 Task: Look for space in Vinukonda, India from 3rd June, 2023 to 9th June, 2023 for 2 adults in price range Rs.6000 to Rs.12000. Place can be entire place with 1  bedroom having 1 bed and 1 bathroom. Property type can be house, flat, guest house, hotel. Amenities needed are: washing machine. Booking option can be shelf check-in. Required host language is English.
Action: Mouse moved to (414, 59)
Screenshot: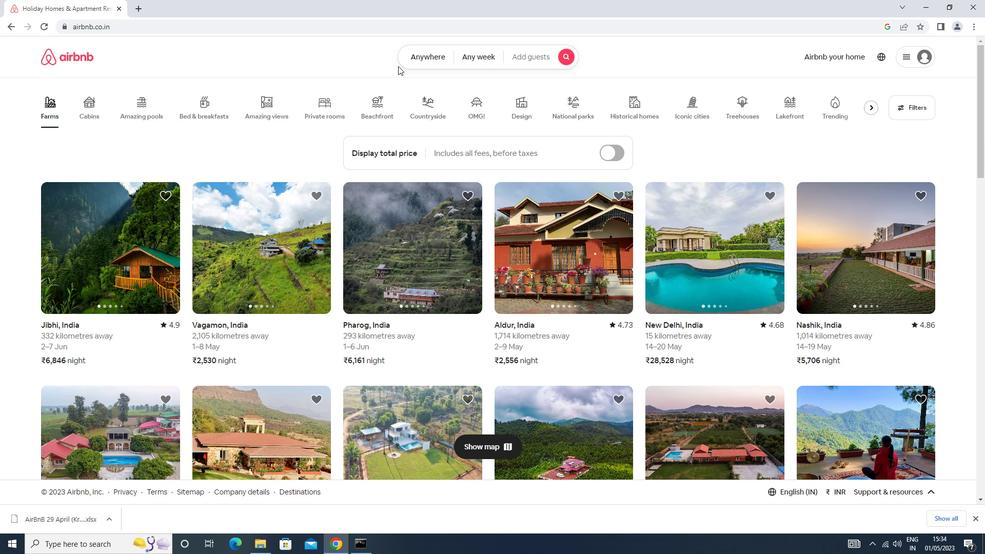 
Action: Mouse pressed left at (414, 59)
Screenshot: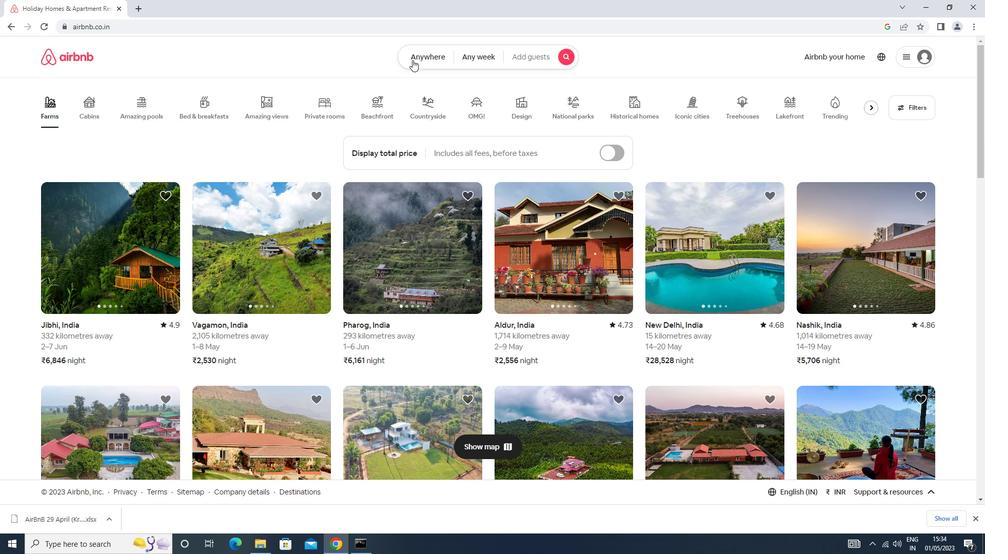 
Action: Mouse moved to (377, 95)
Screenshot: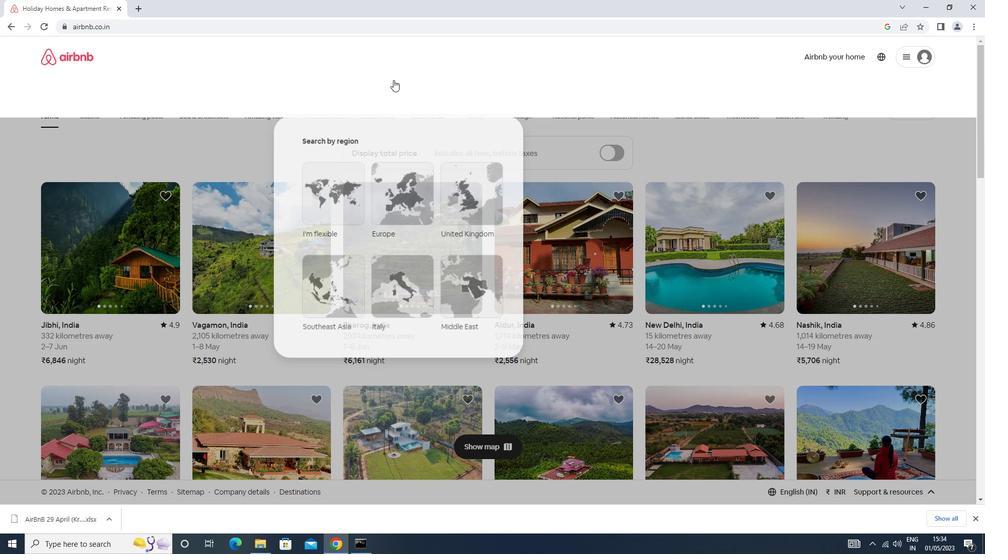 
Action: Mouse pressed left at (377, 95)
Screenshot: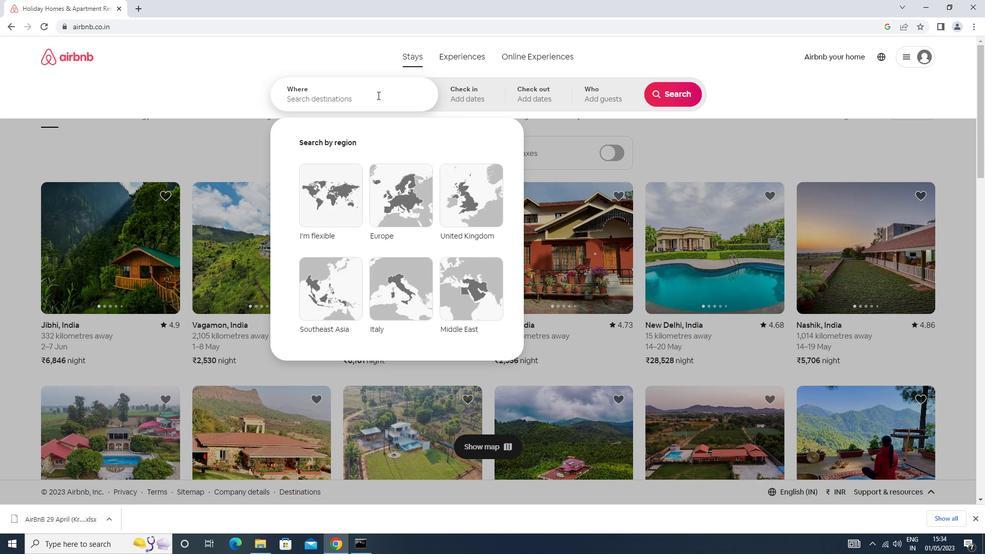 
Action: Mouse moved to (371, 99)
Screenshot: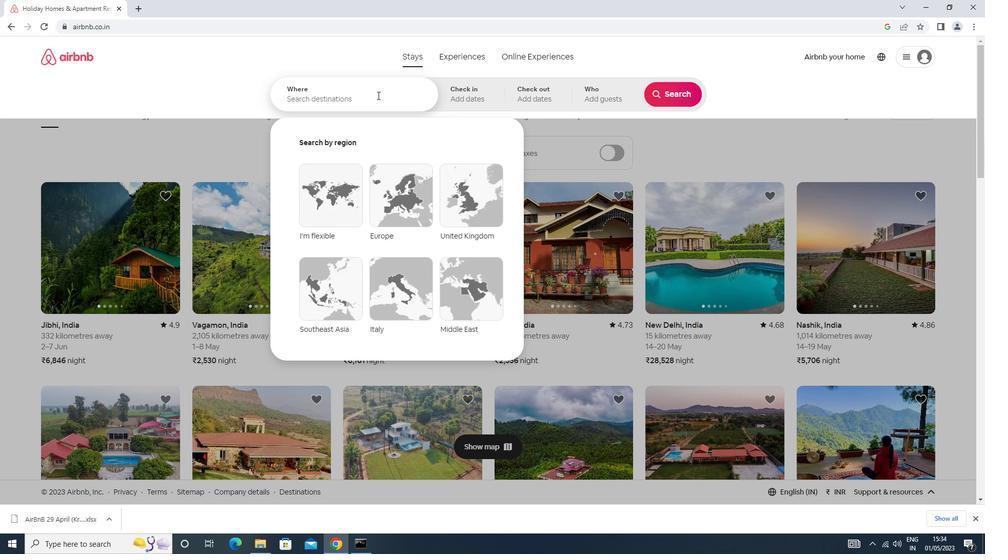 
Action: Key pressed v<Key.caps_lock>inul<Key.backspace>konda<Key.enter>
Screenshot: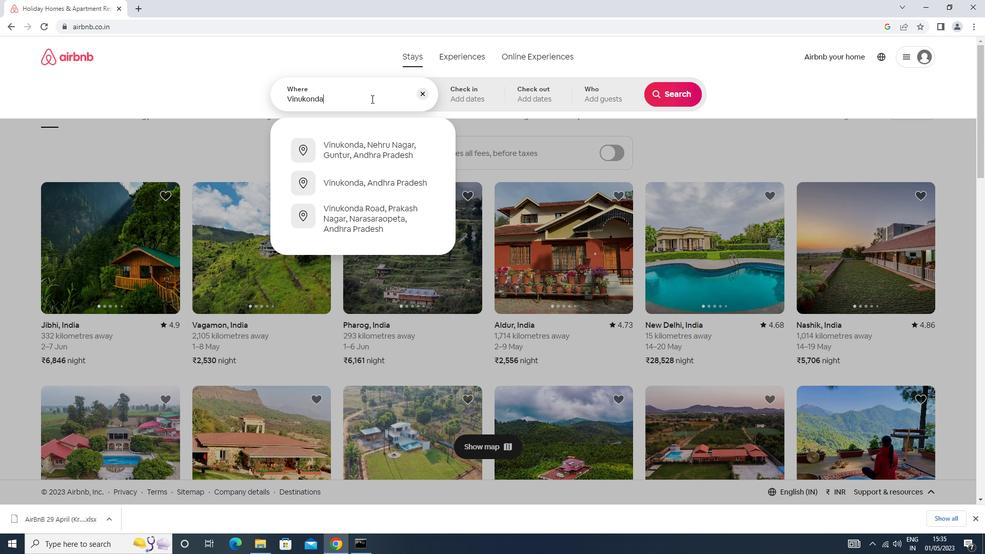 
Action: Mouse moved to (660, 221)
Screenshot: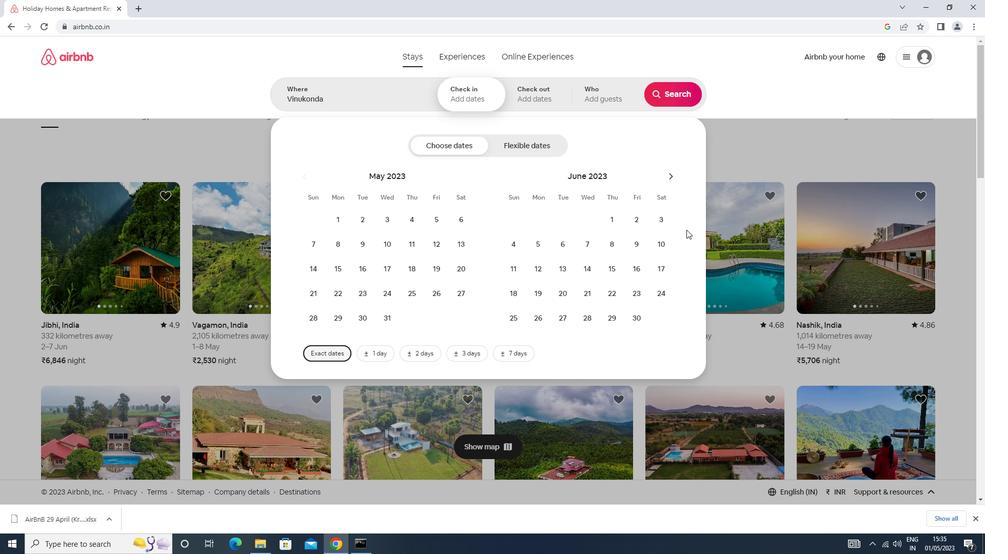
Action: Mouse pressed left at (660, 221)
Screenshot: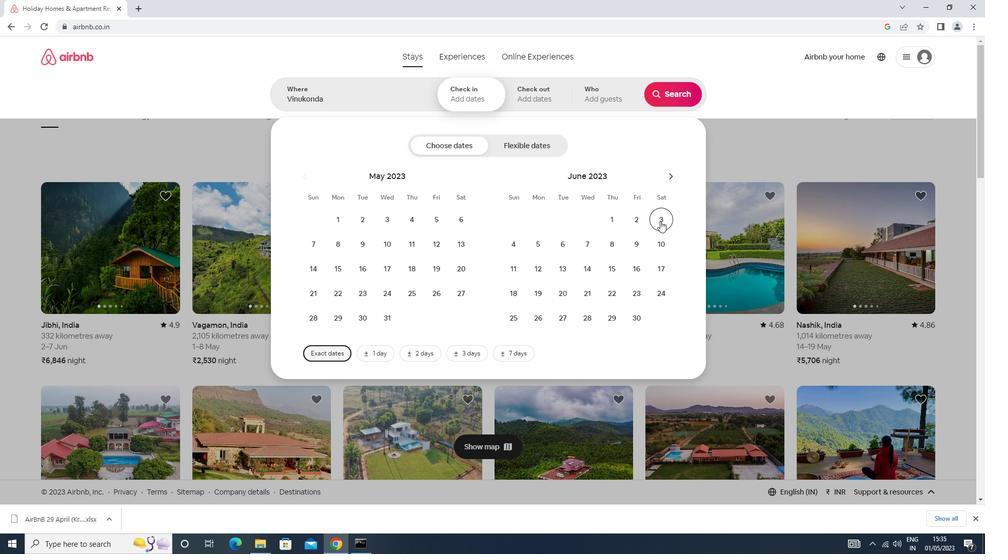 
Action: Mouse moved to (639, 242)
Screenshot: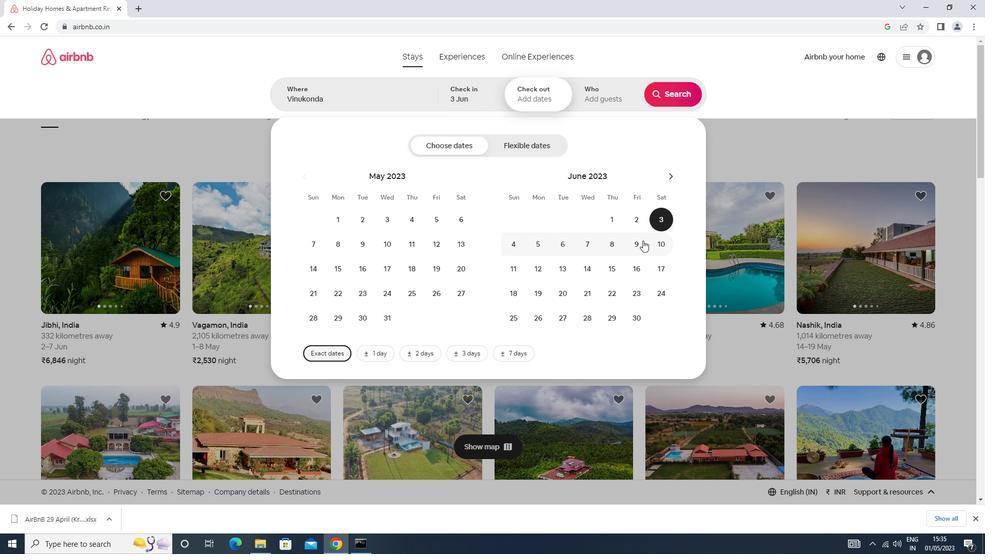 
Action: Mouse pressed left at (639, 242)
Screenshot: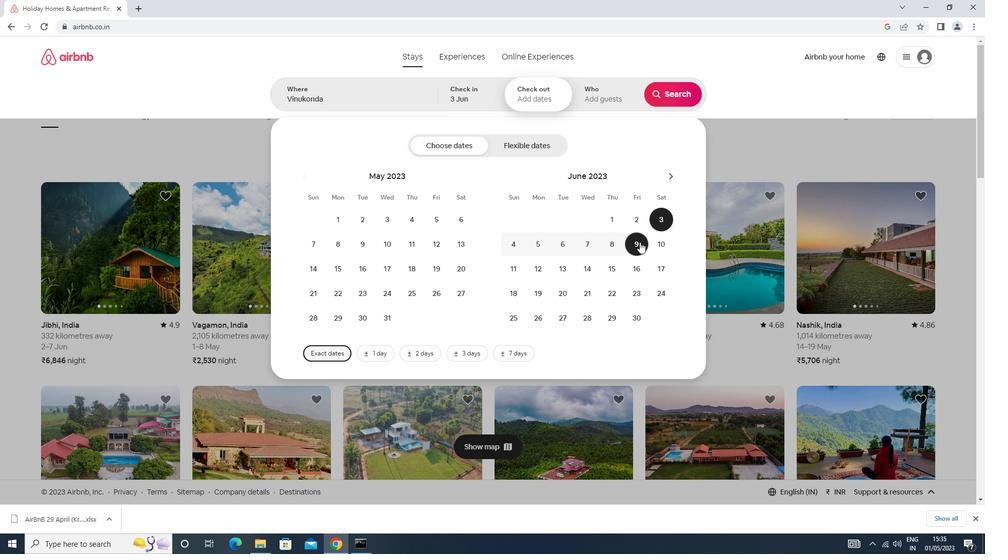 
Action: Mouse moved to (593, 101)
Screenshot: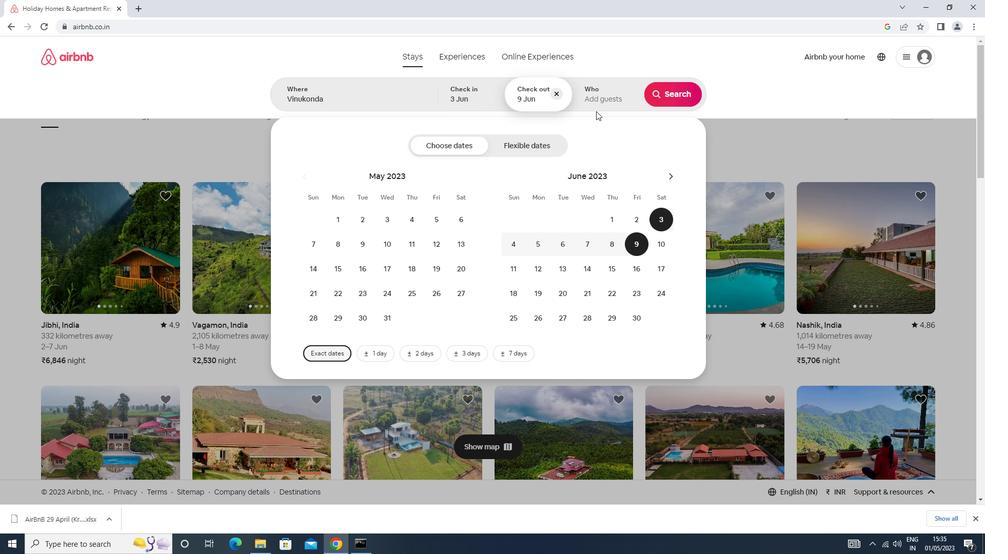 
Action: Mouse pressed left at (593, 101)
Screenshot: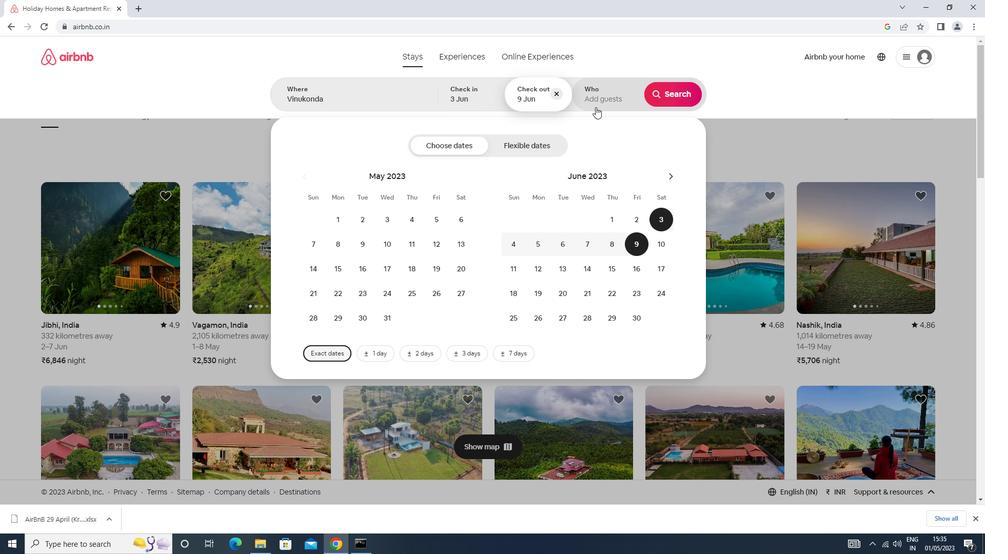 
Action: Mouse moved to (677, 153)
Screenshot: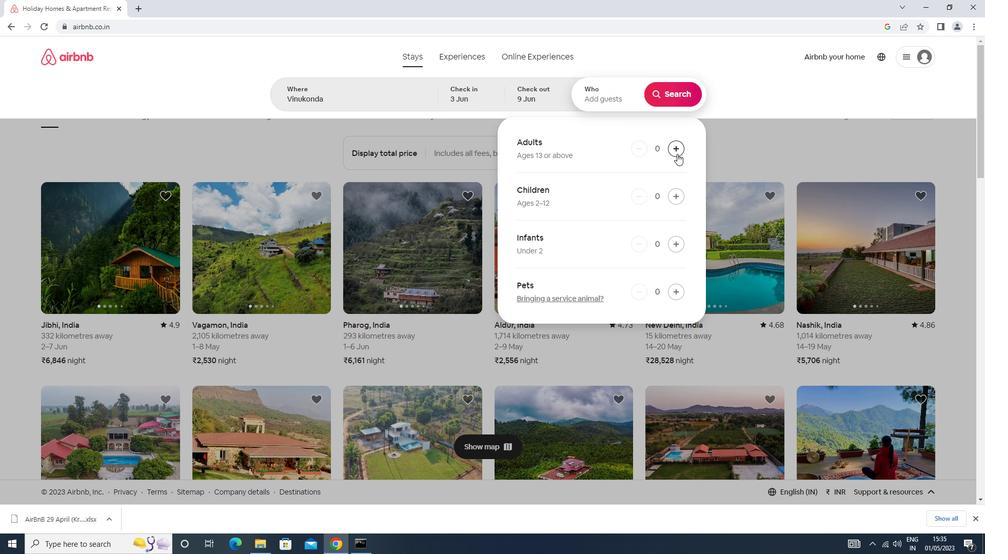 
Action: Mouse pressed left at (677, 153)
Screenshot: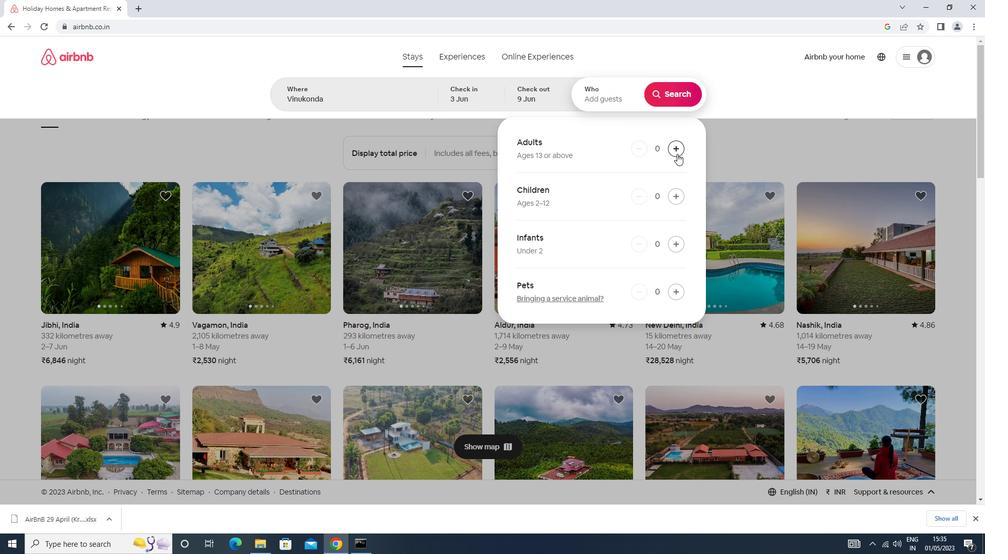 
Action: Mouse pressed left at (677, 153)
Screenshot: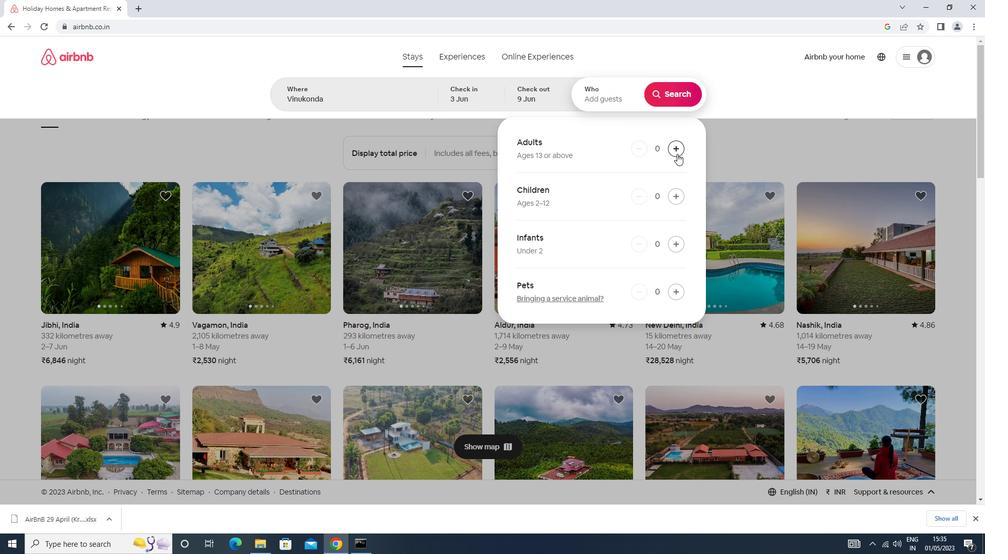 
Action: Mouse moved to (669, 97)
Screenshot: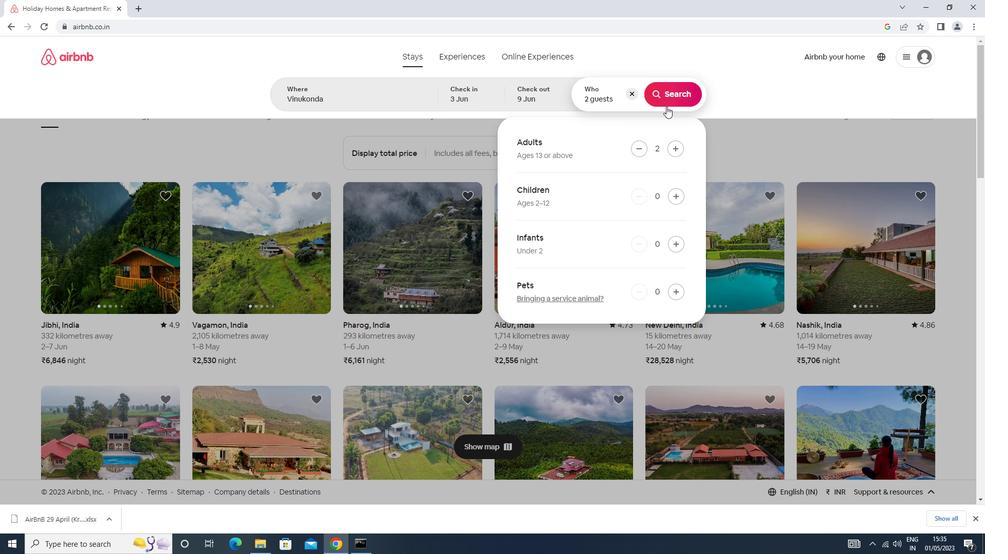 
Action: Mouse pressed left at (669, 97)
Screenshot: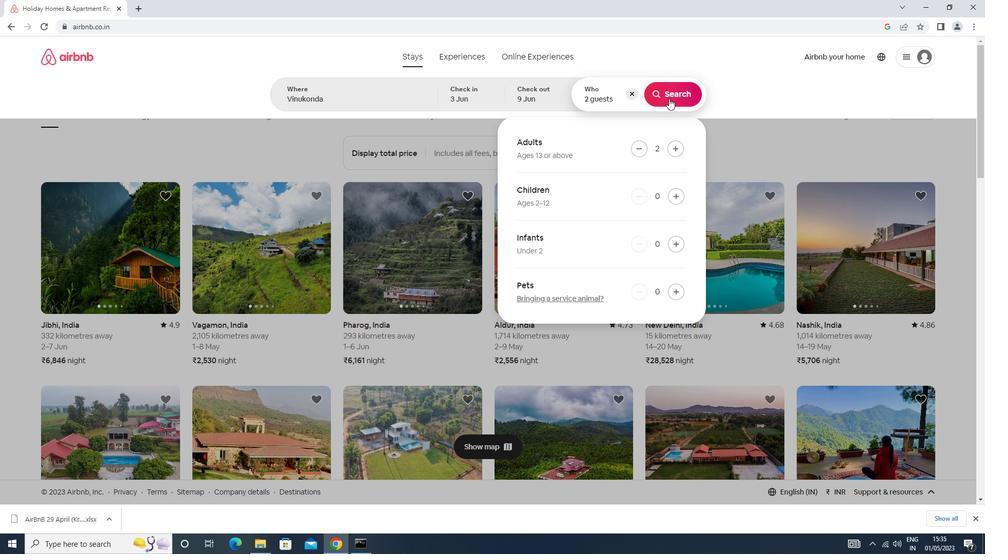 
Action: Mouse moved to (943, 94)
Screenshot: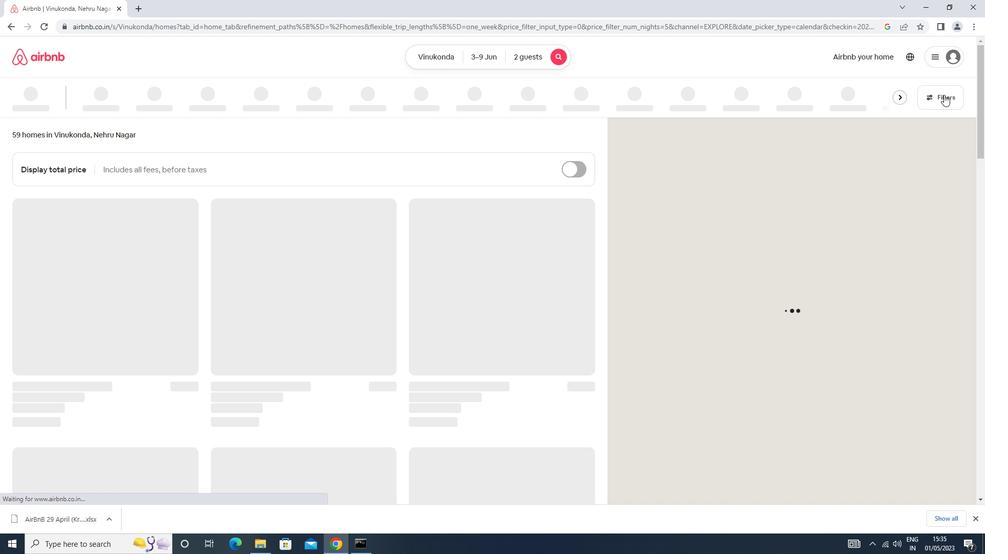 
Action: Mouse pressed left at (943, 94)
Screenshot: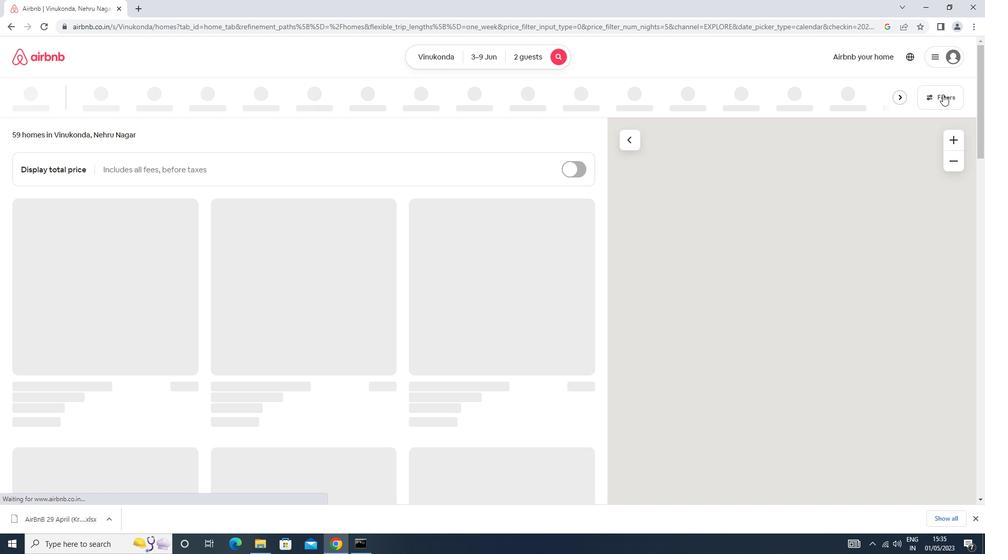 
Action: Mouse moved to (447, 221)
Screenshot: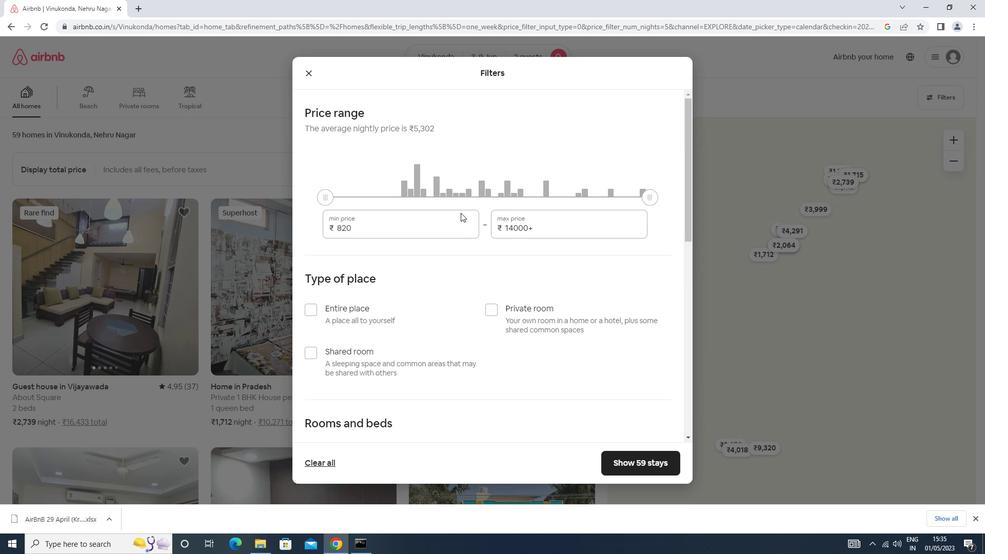 
Action: Mouse pressed left at (447, 221)
Screenshot: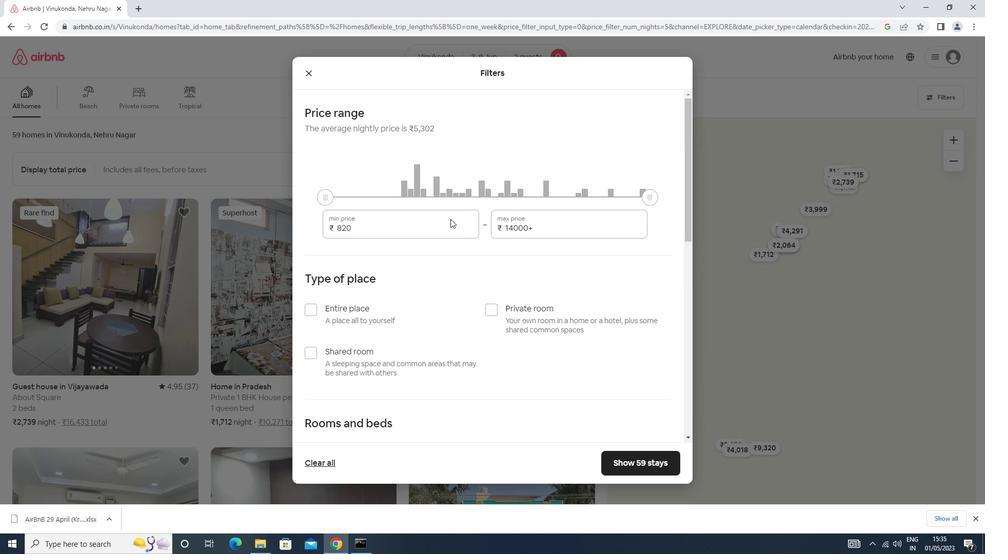 
Action: Mouse moved to (438, 226)
Screenshot: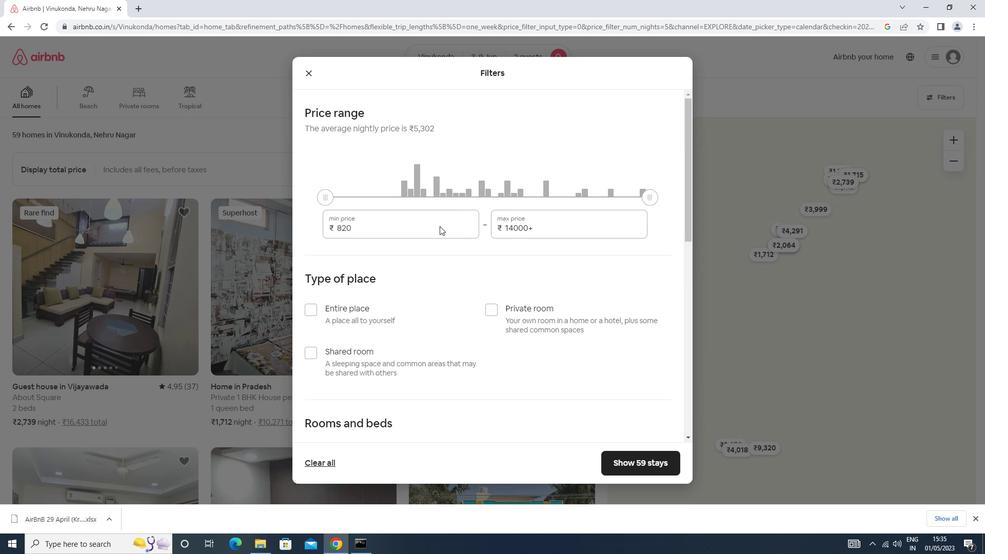 
Action: Mouse pressed left at (438, 226)
Screenshot: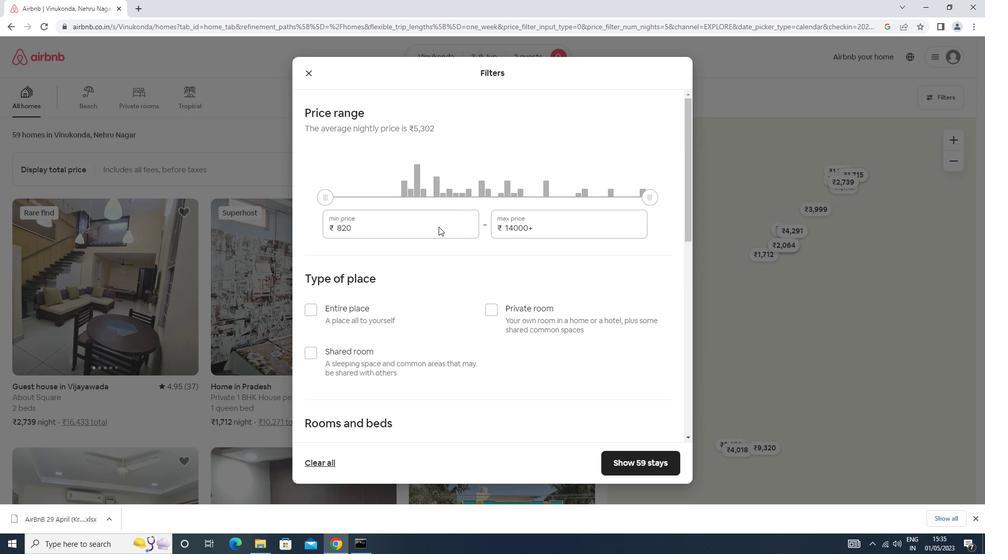 
Action: Mouse moved to (434, 229)
Screenshot: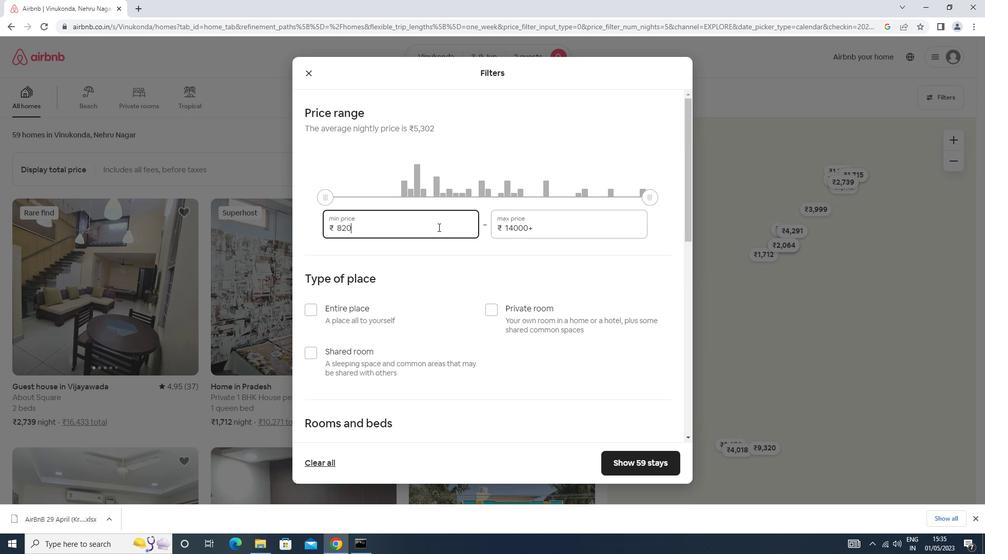 
Action: Key pressed <Key.backspace><Key.backspace><Key.backspace><Key.backspace><Key.backspace><Key.backspace><Key.backspace><Key.backspace><Key.backspace><Key.backspace><Key.backspace><Key.backspace>6000<Key.tab>12000
Screenshot: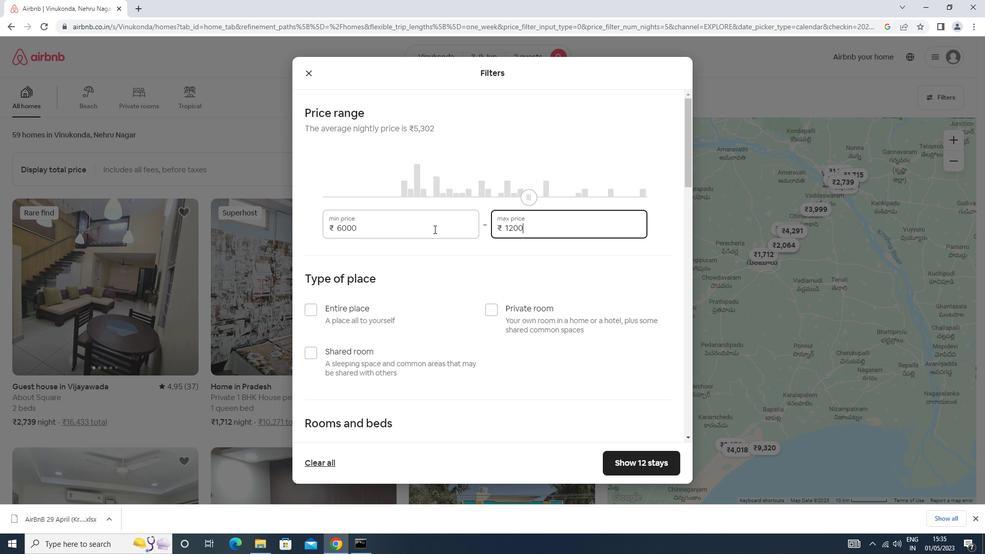 
Action: Mouse scrolled (434, 228) with delta (0, 0)
Screenshot: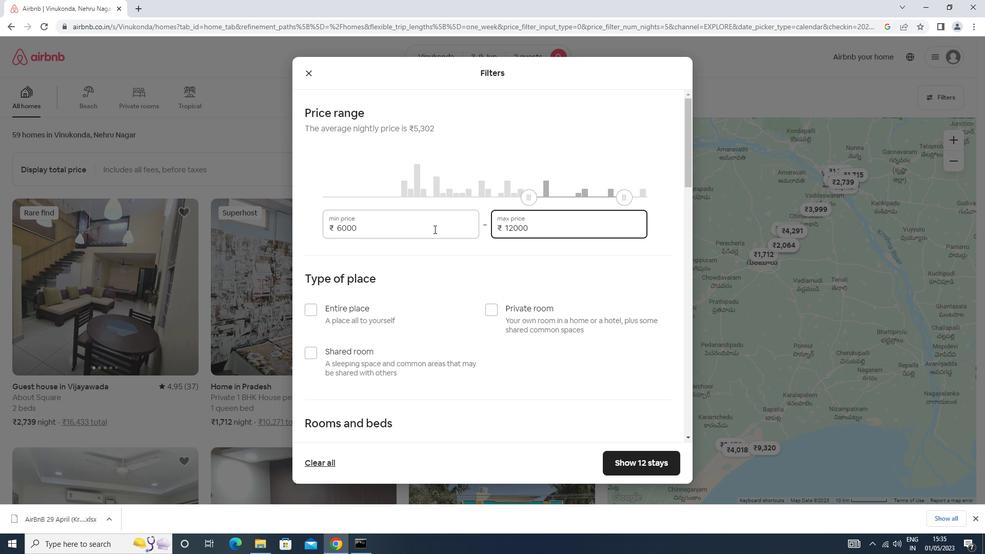 
Action: Mouse scrolled (434, 228) with delta (0, 0)
Screenshot: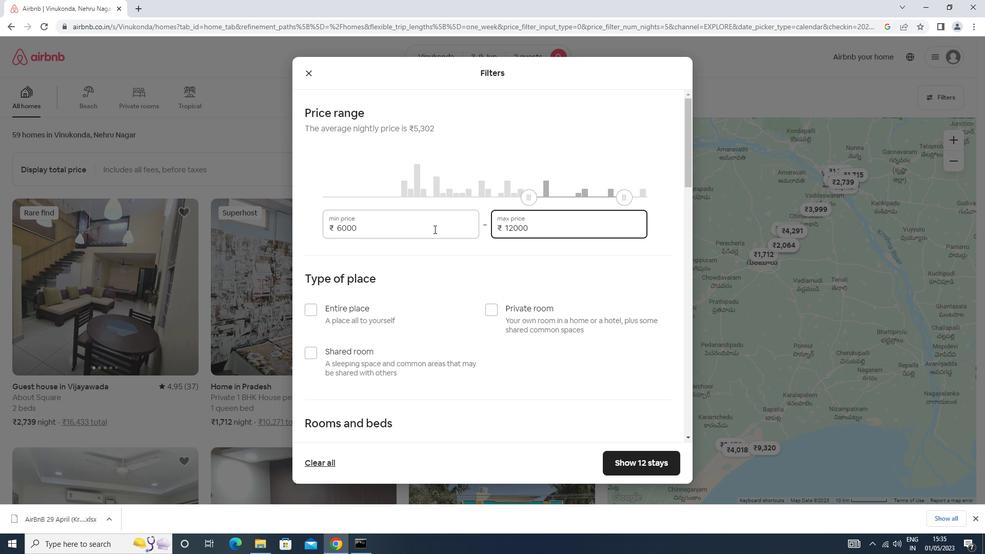 
Action: Mouse moved to (339, 207)
Screenshot: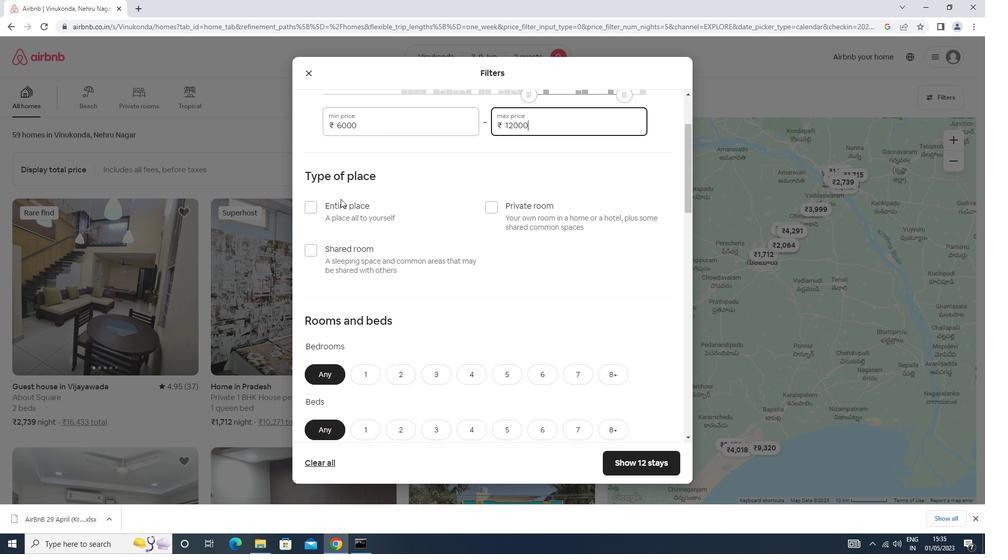 
Action: Mouse pressed left at (339, 207)
Screenshot: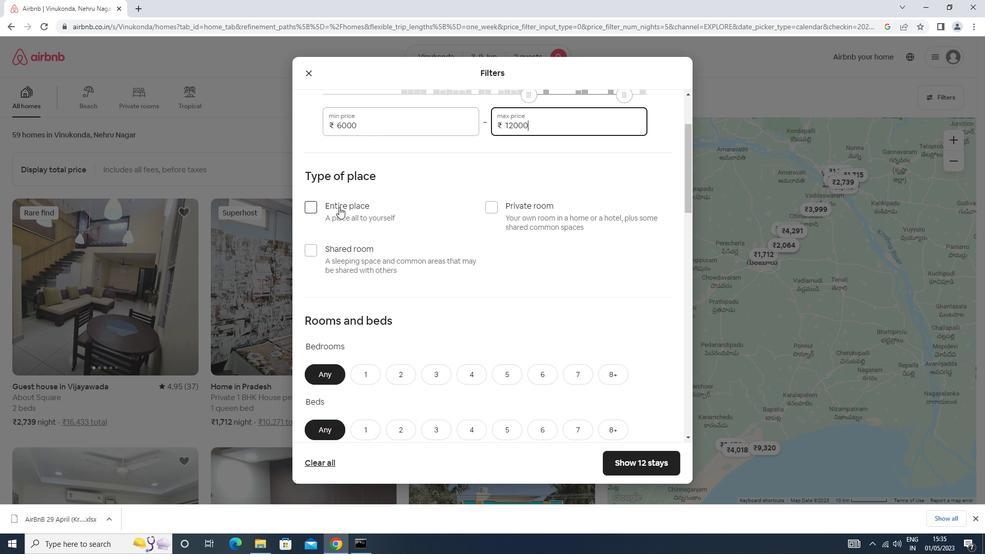 
Action: Mouse scrolled (339, 206) with delta (0, 0)
Screenshot: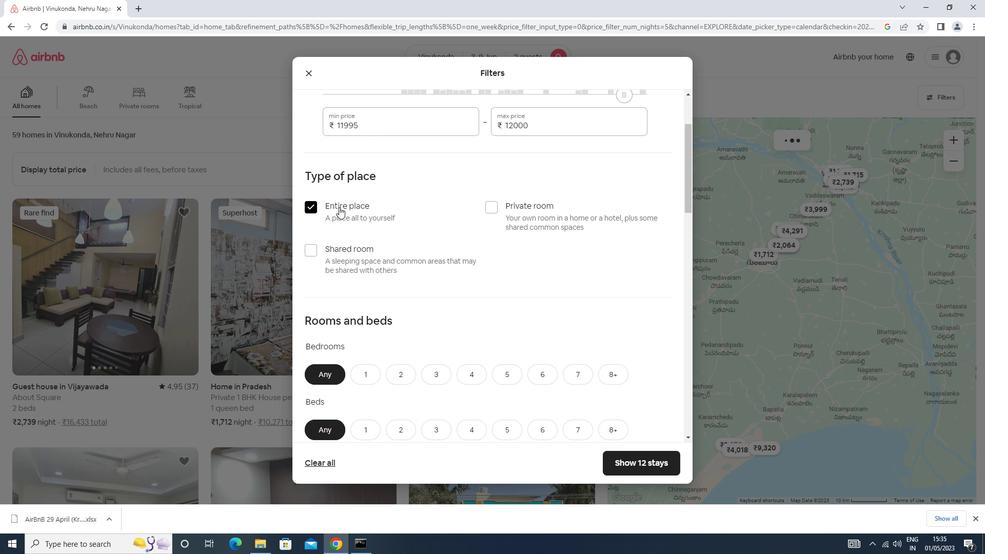 
Action: Mouse scrolled (339, 206) with delta (0, 0)
Screenshot: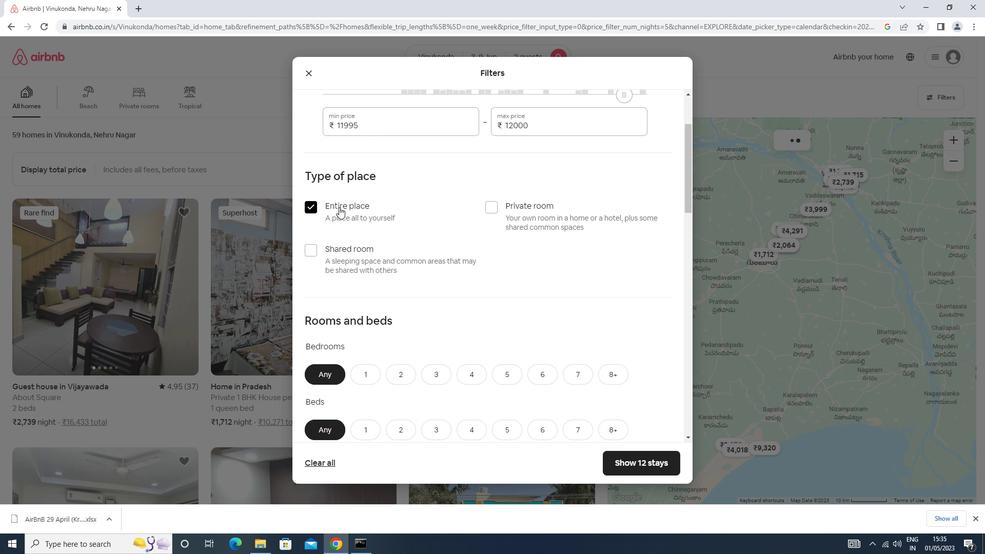 
Action: Mouse scrolled (339, 206) with delta (0, 0)
Screenshot: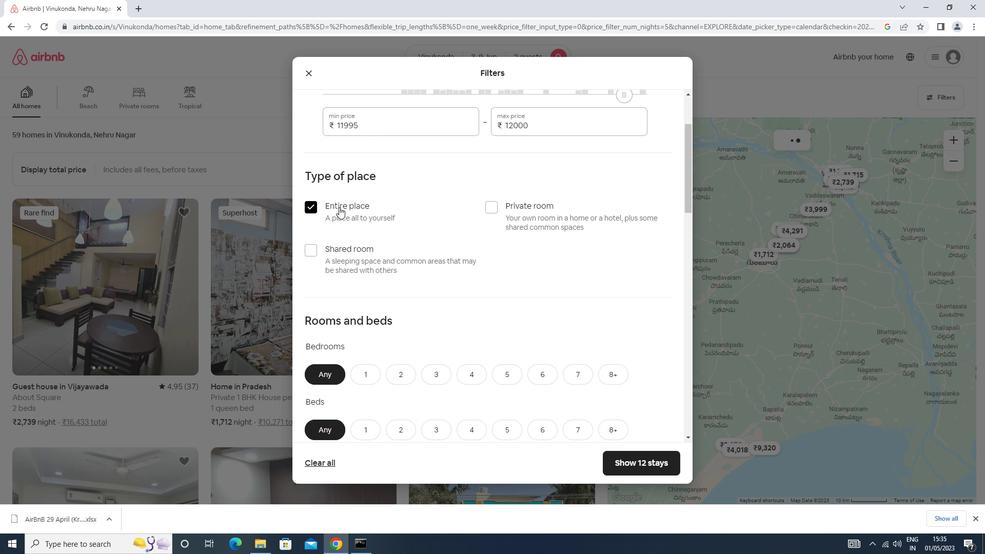 
Action: Mouse moved to (360, 215)
Screenshot: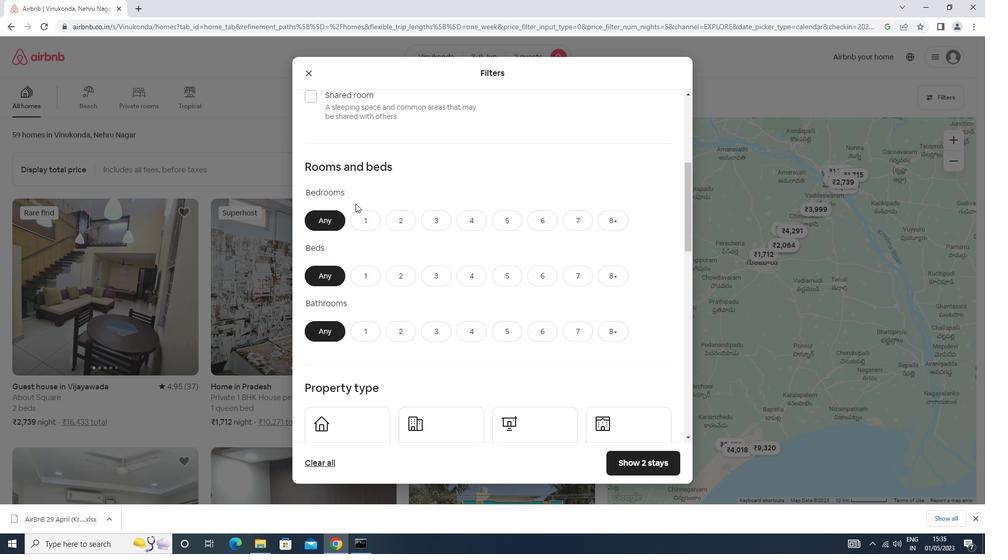 
Action: Mouse pressed left at (360, 215)
Screenshot: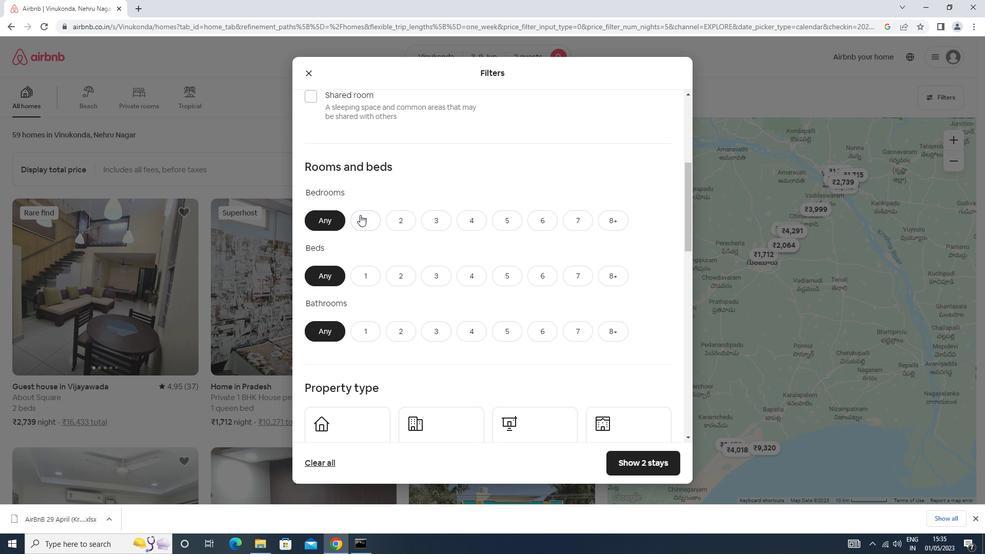 
Action: Mouse moved to (367, 273)
Screenshot: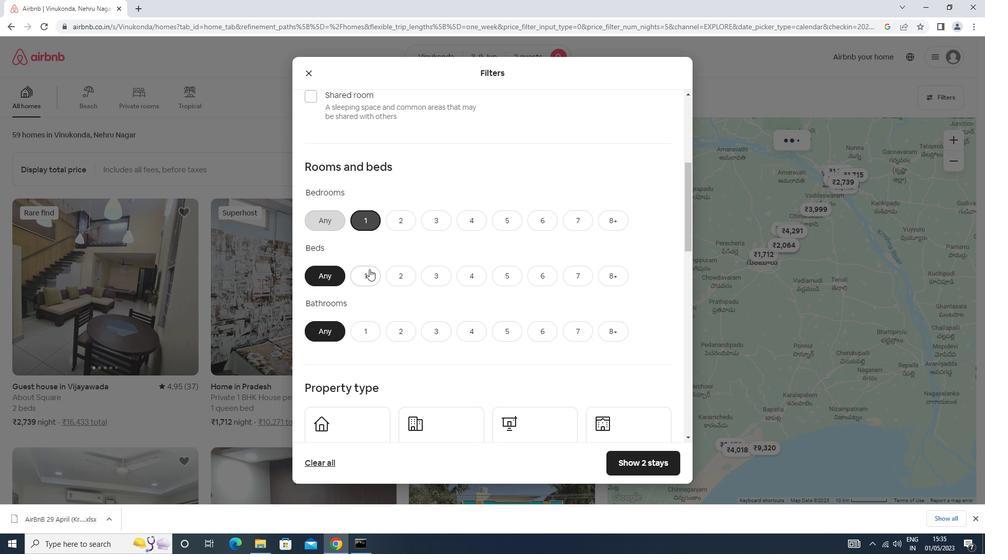 
Action: Mouse pressed left at (367, 273)
Screenshot: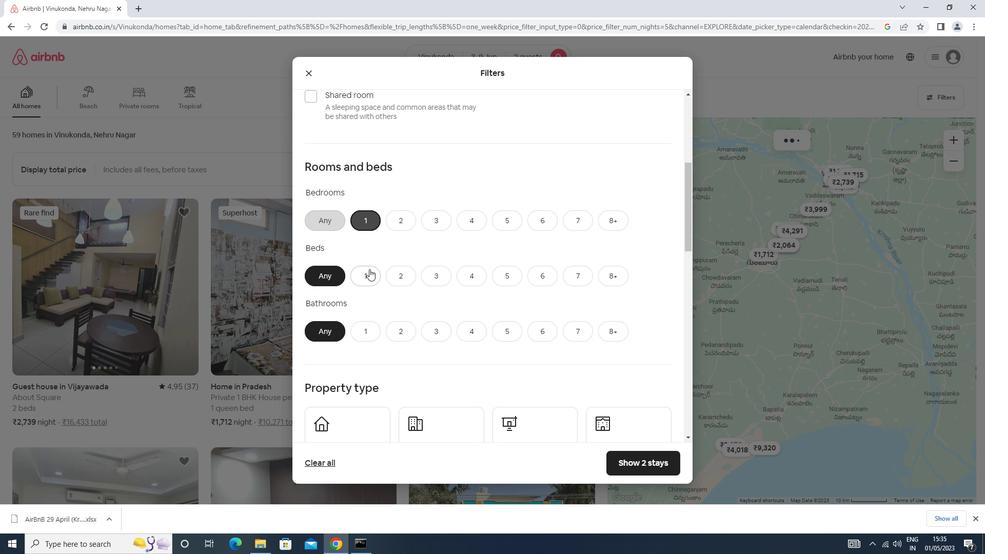 
Action: Mouse moved to (362, 328)
Screenshot: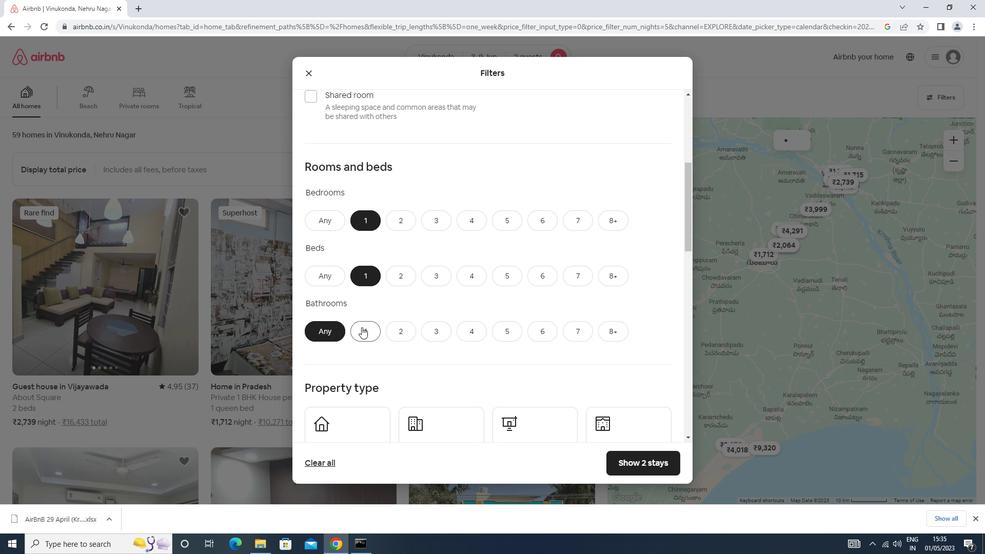 
Action: Mouse pressed left at (362, 328)
Screenshot: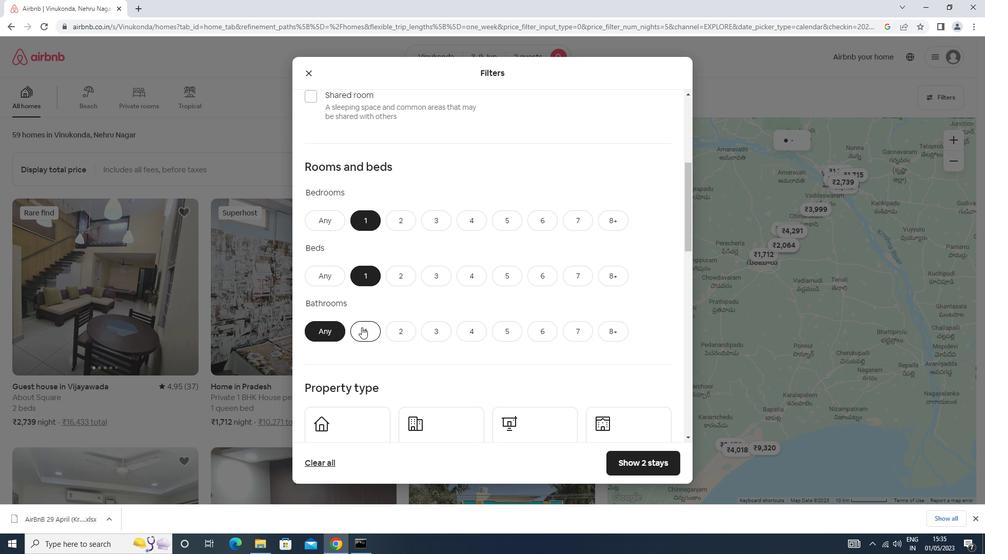 
Action: Mouse moved to (361, 321)
Screenshot: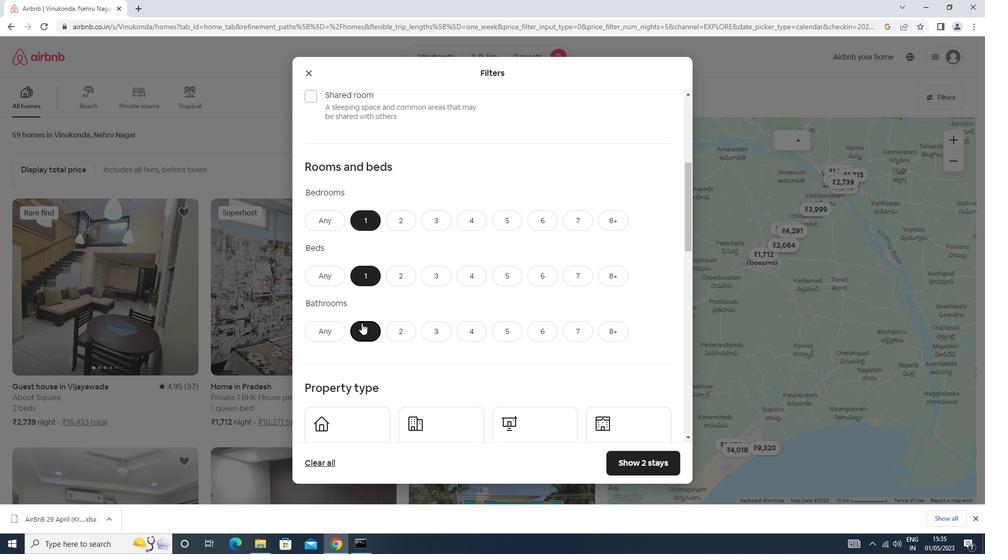 
Action: Mouse scrolled (361, 321) with delta (0, 0)
Screenshot: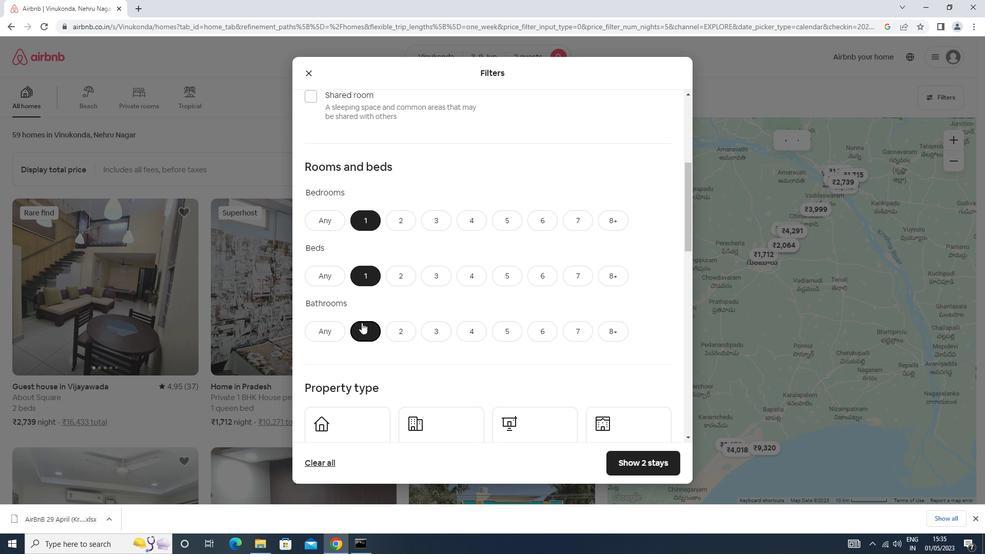 
Action: Mouse scrolled (361, 321) with delta (0, 0)
Screenshot: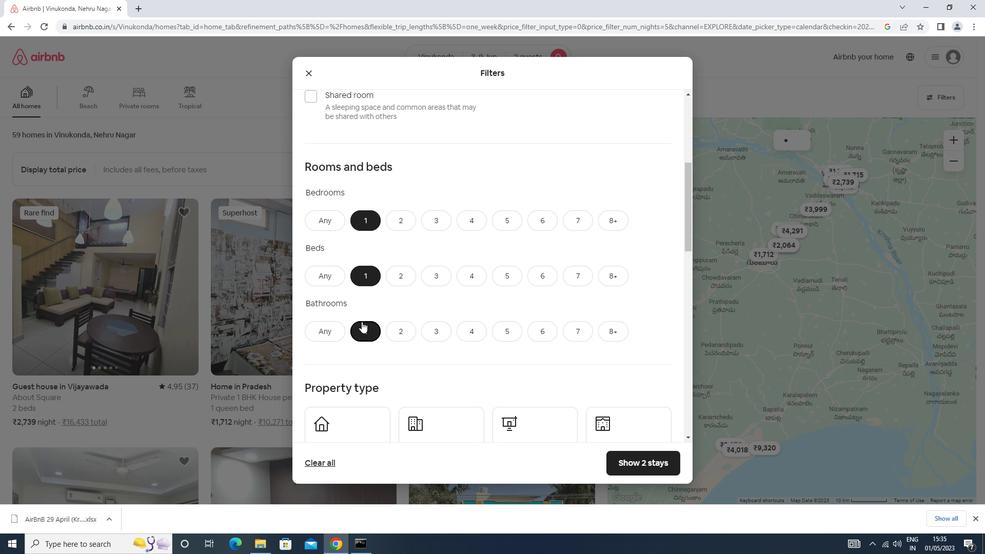 
Action: Mouse scrolled (361, 321) with delta (0, 0)
Screenshot: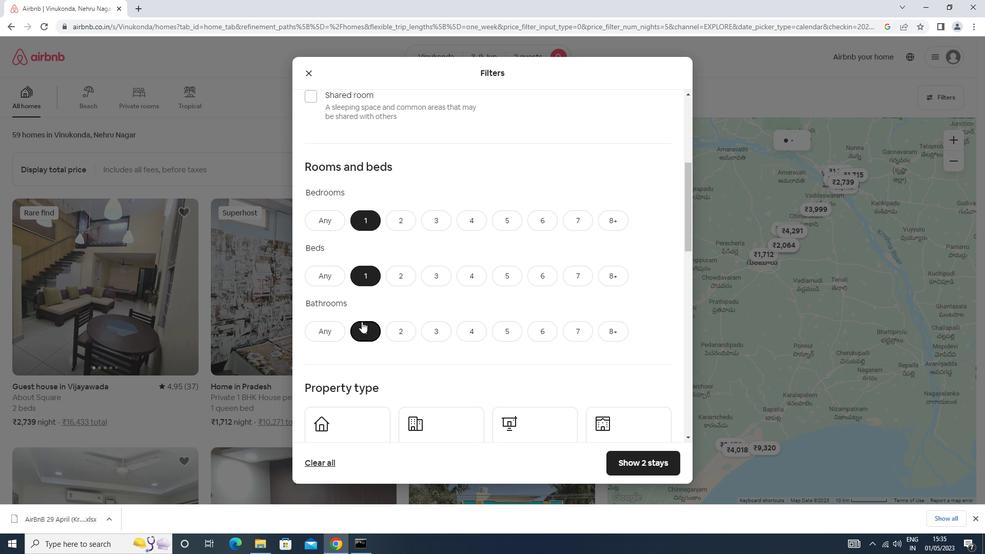 
Action: Mouse scrolled (361, 321) with delta (0, 0)
Screenshot: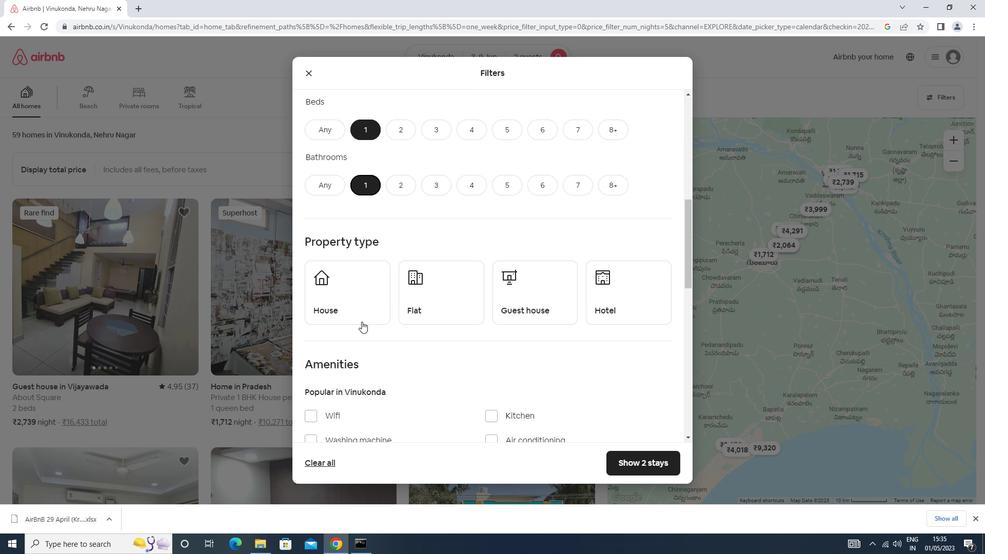 
Action: Mouse moved to (357, 249)
Screenshot: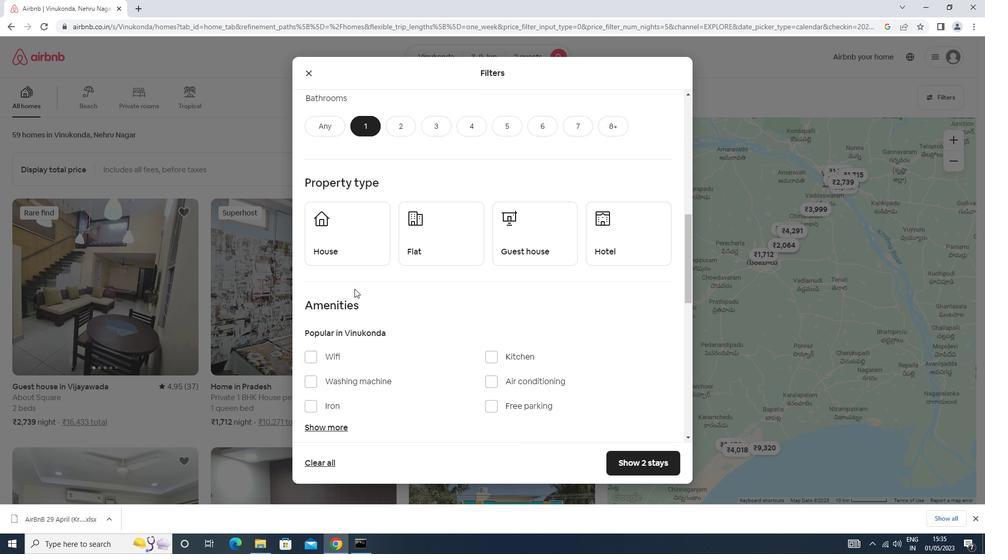 
Action: Mouse pressed left at (357, 249)
Screenshot: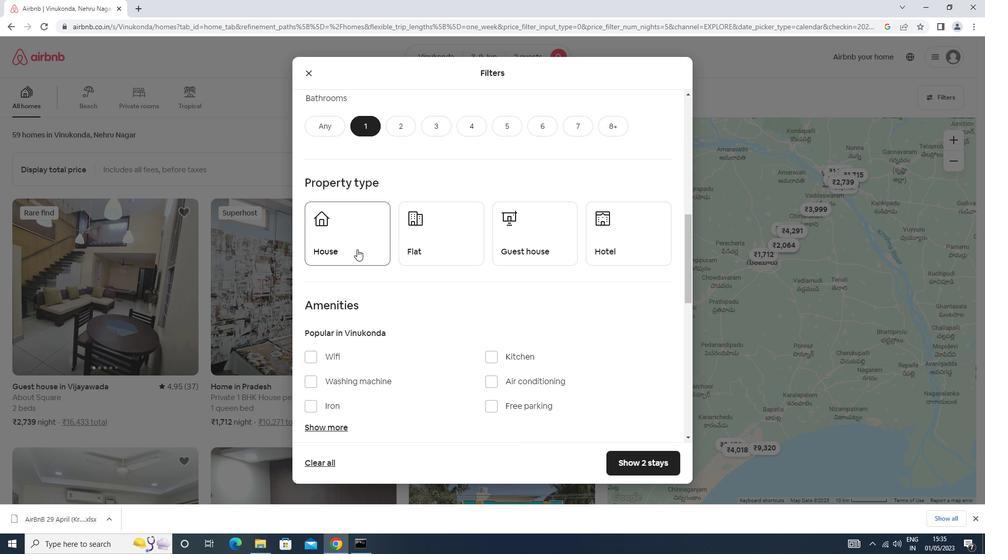 
Action: Mouse moved to (411, 237)
Screenshot: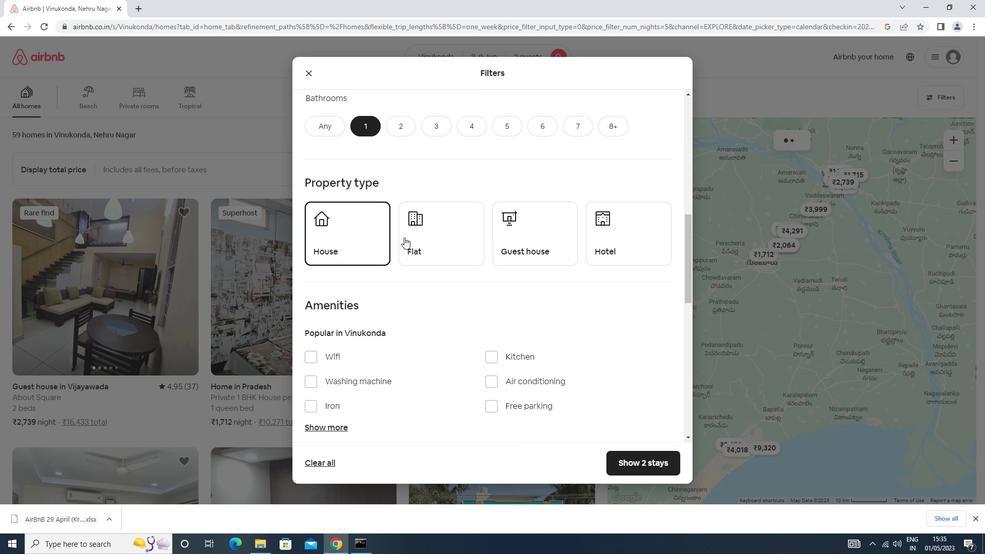 
Action: Mouse pressed left at (411, 237)
Screenshot: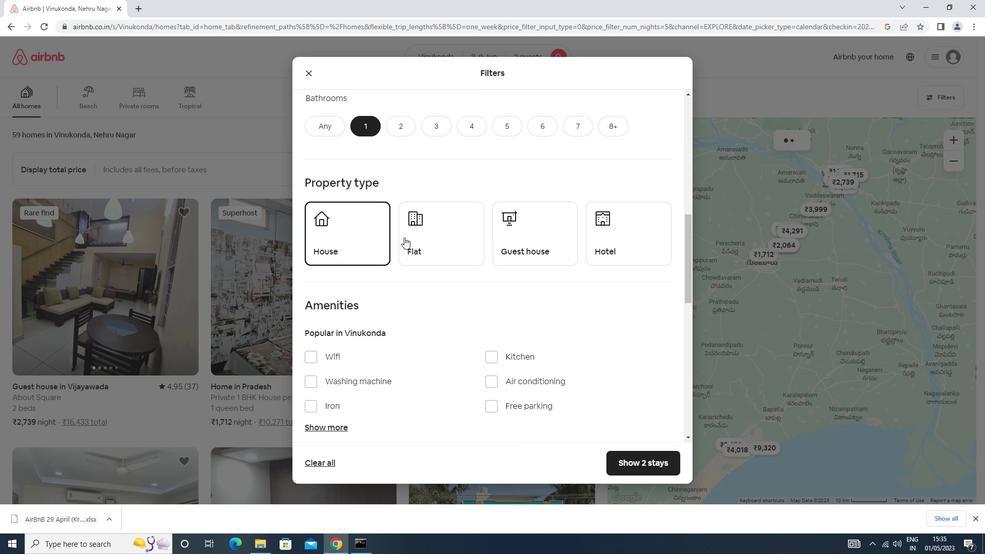
Action: Mouse moved to (548, 235)
Screenshot: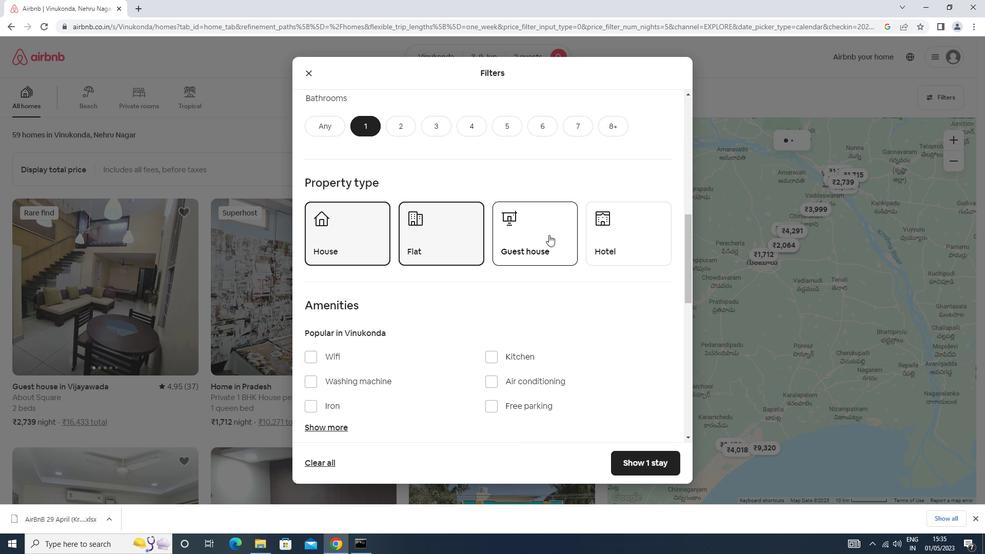 
Action: Mouse pressed left at (548, 235)
Screenshot: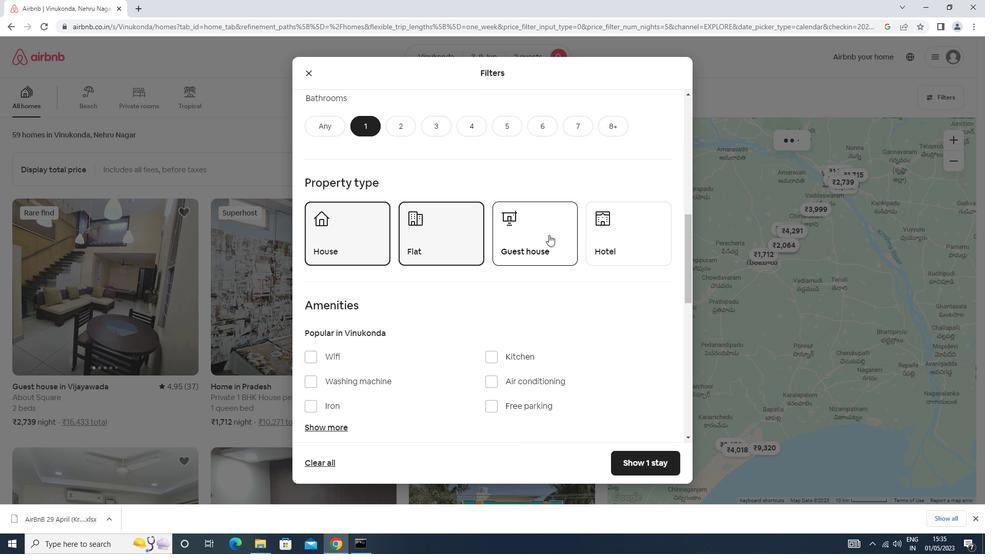 
Action: Mouse moved to (589, 227)
Screenshot: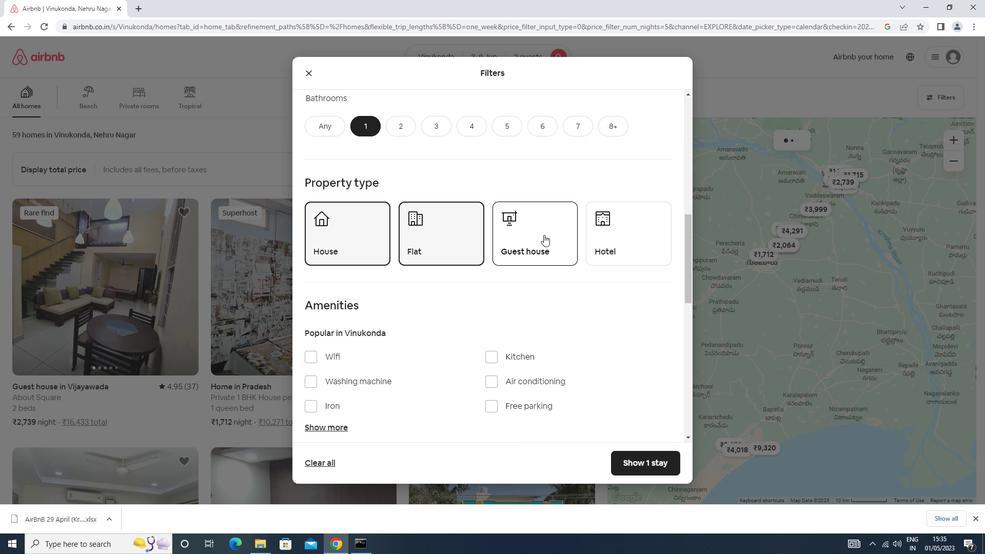 
Action: Mouse pressed left at (589, 227)
Screenshot: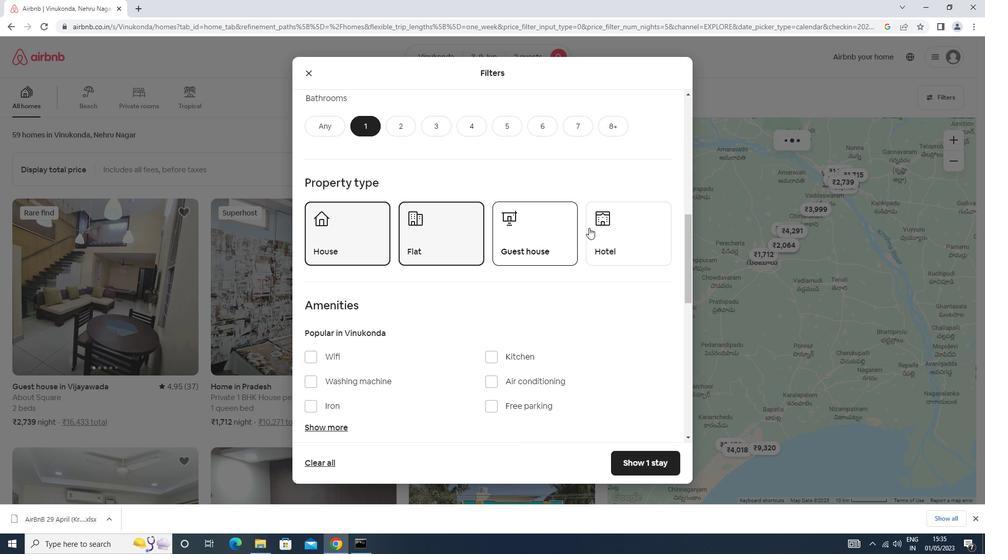 
Action: Mouse moved to (620, 219)
Screenshot: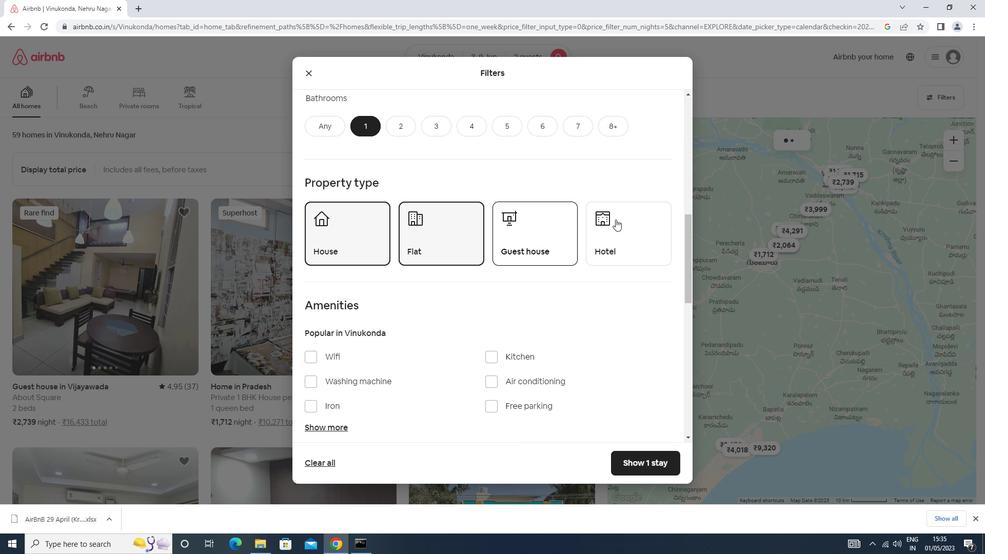 
Action: Mouse pressed left at (620, 219)
Screenshot: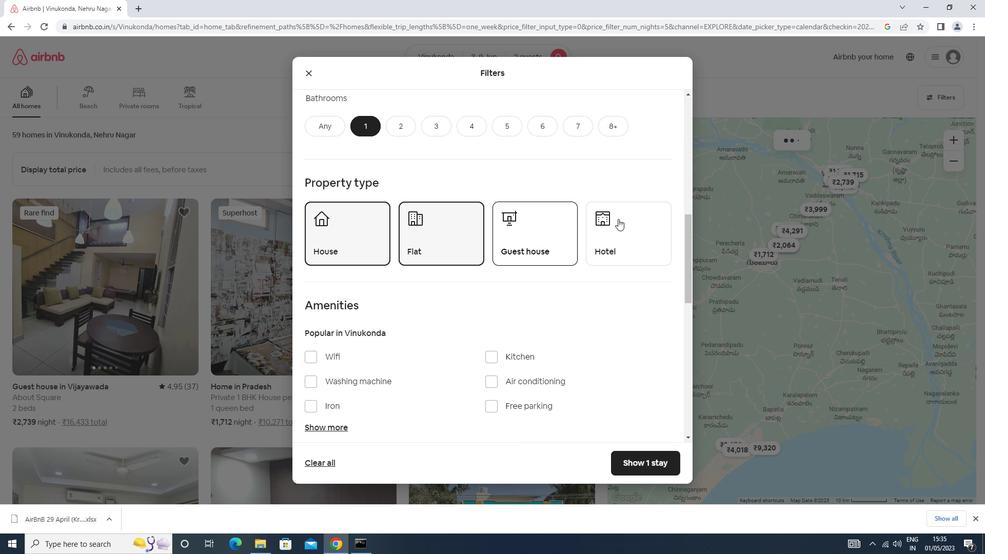 
Action: Mouse moved to (628, 247)
Screenshot: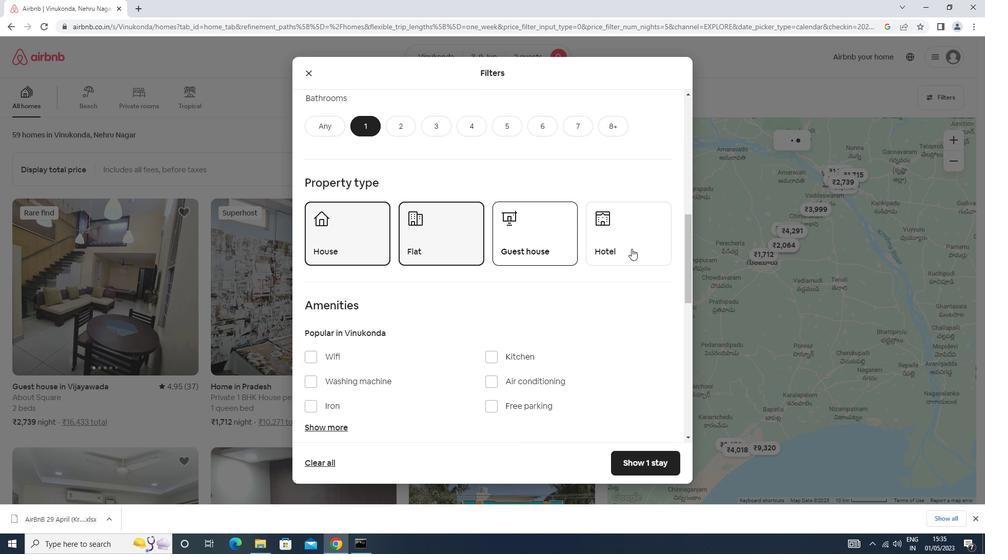 
Action: Mouse pressed left at (628, 247)
Screenshot: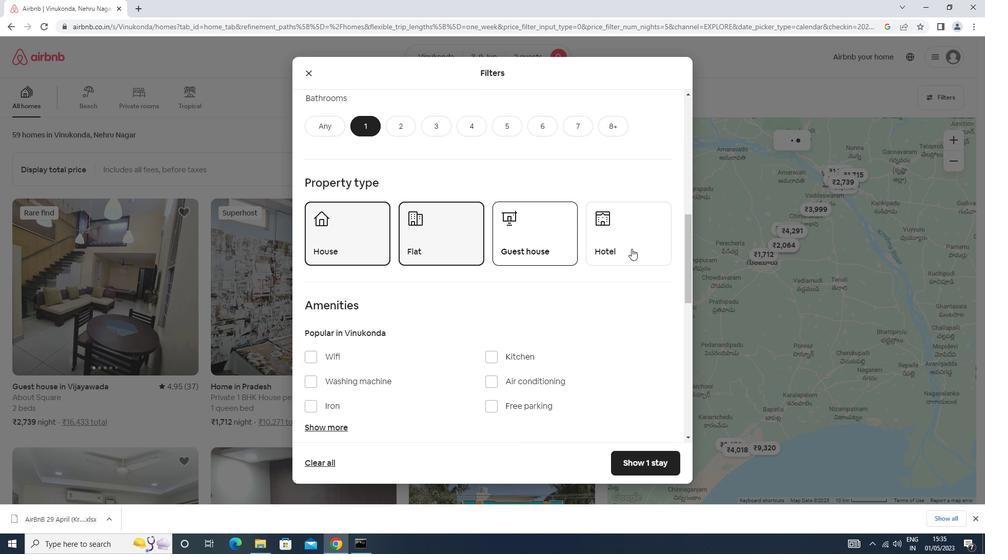 
Action: Mouse moved to (428, 297)
Screenshot: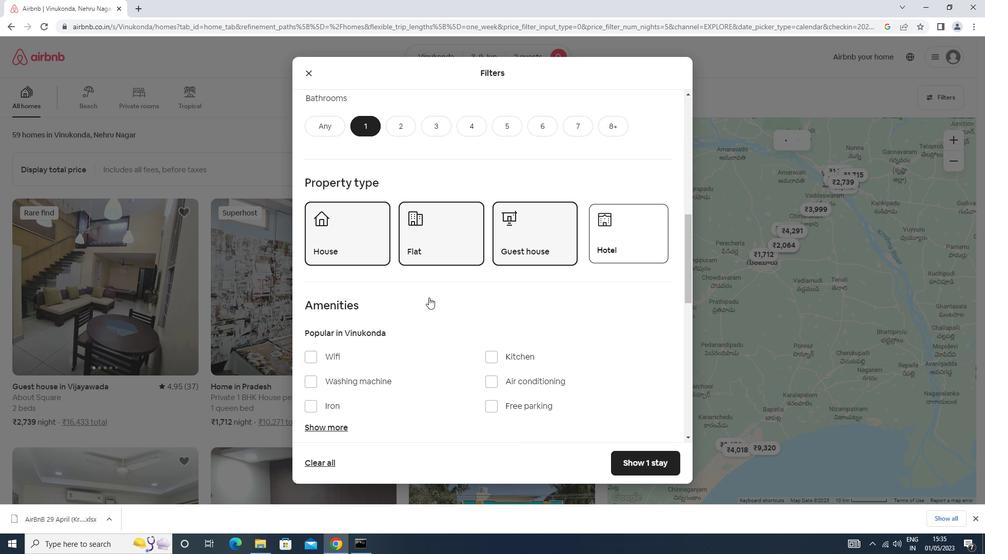 
Action: Mouse scrolled (428, 296) with delta (0, 0)
Screenshot: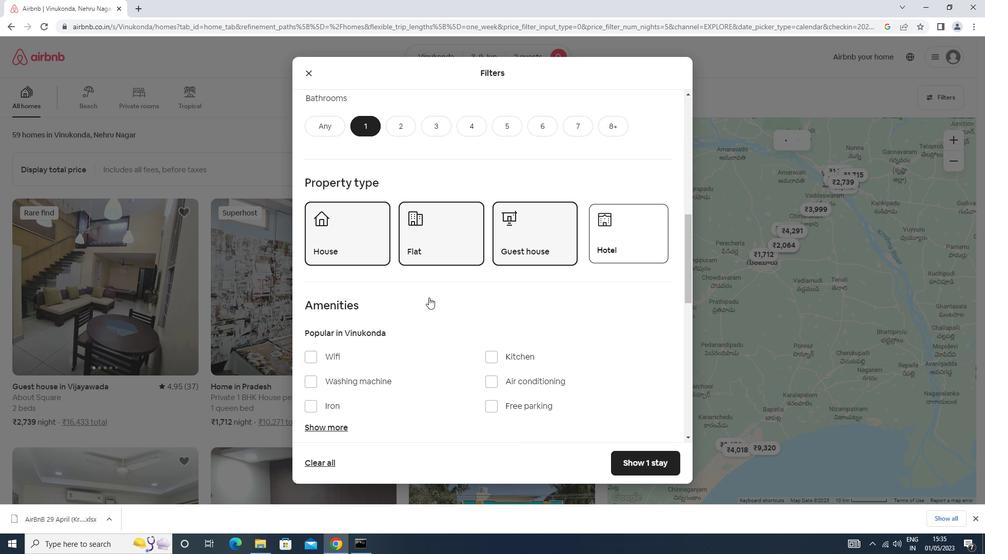 
Action: Mouse moved to (427, 297)
Screenshot: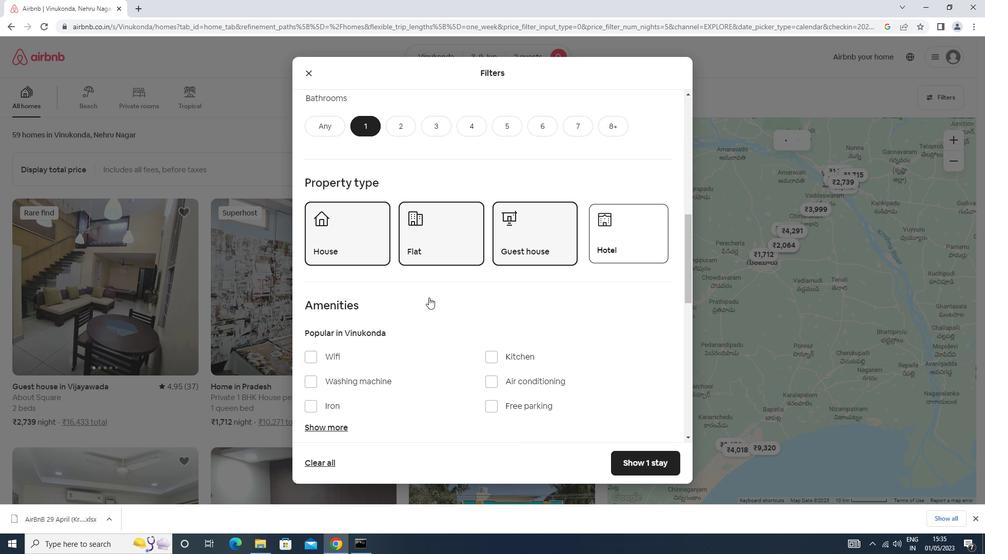 
Action: Mouse scrolled (427, 296) with delta (0, 0)
Screenshot: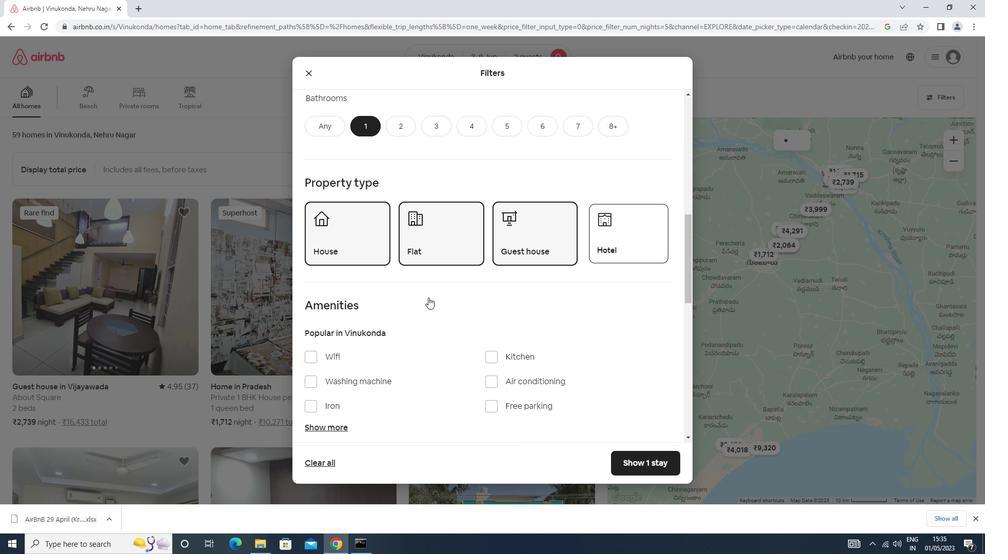 
Action: Mouse moved to (427, 297)
Screenshot: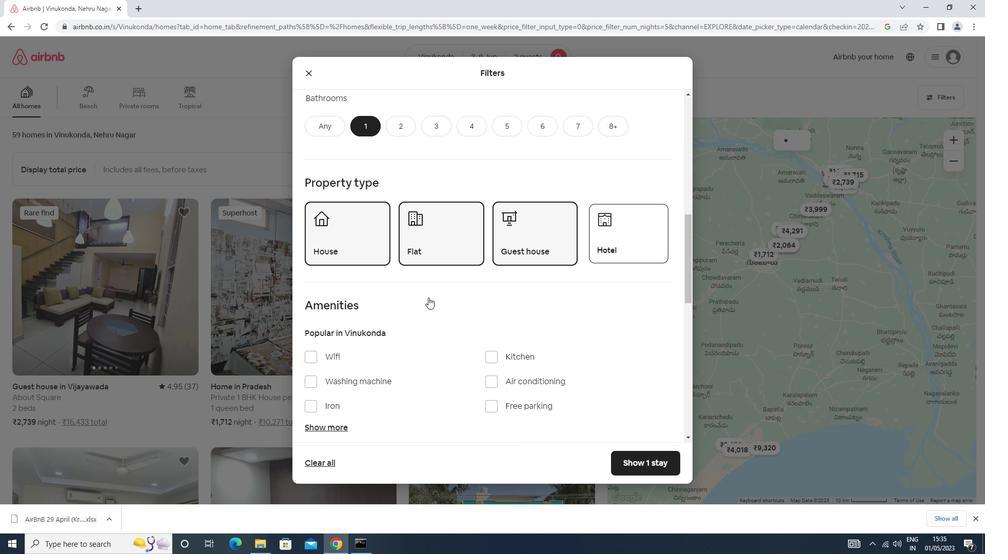 
Action: Mouse scrolled (427, 296) with delta (0, 0)
Screenshot: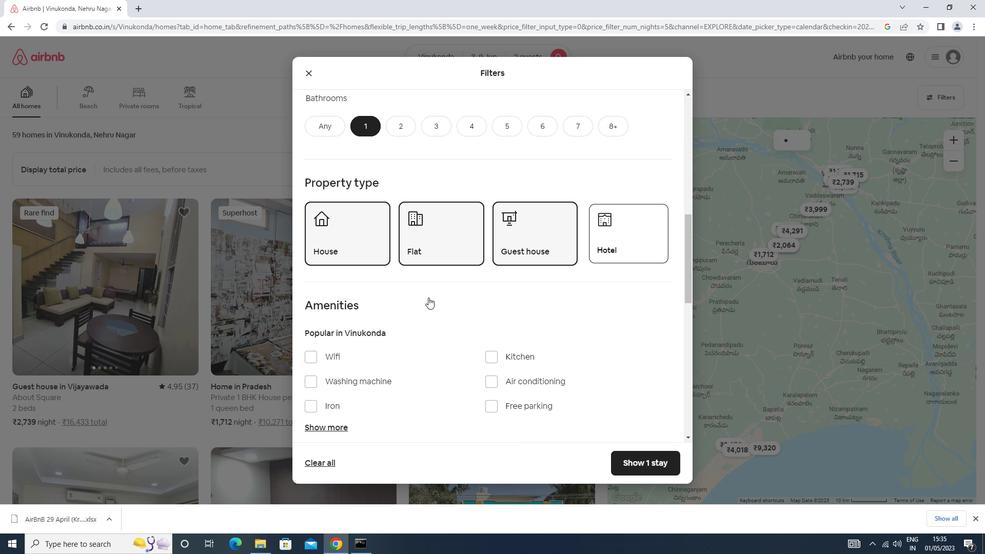 
Action: Mouse scrolled (427, 296) with delta (0, 0)
Screenshot: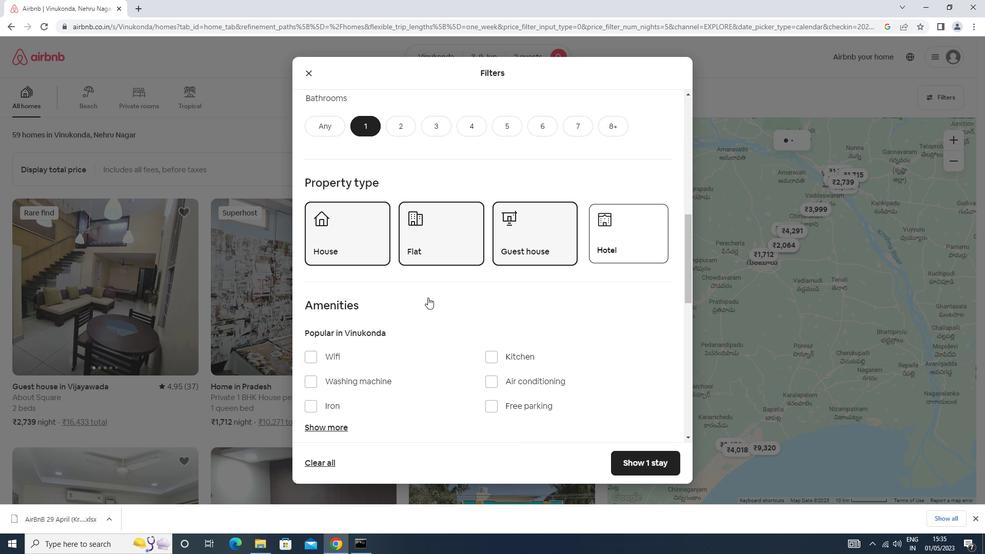 
Action: Mouse moved to (349, 176)
Screenshot: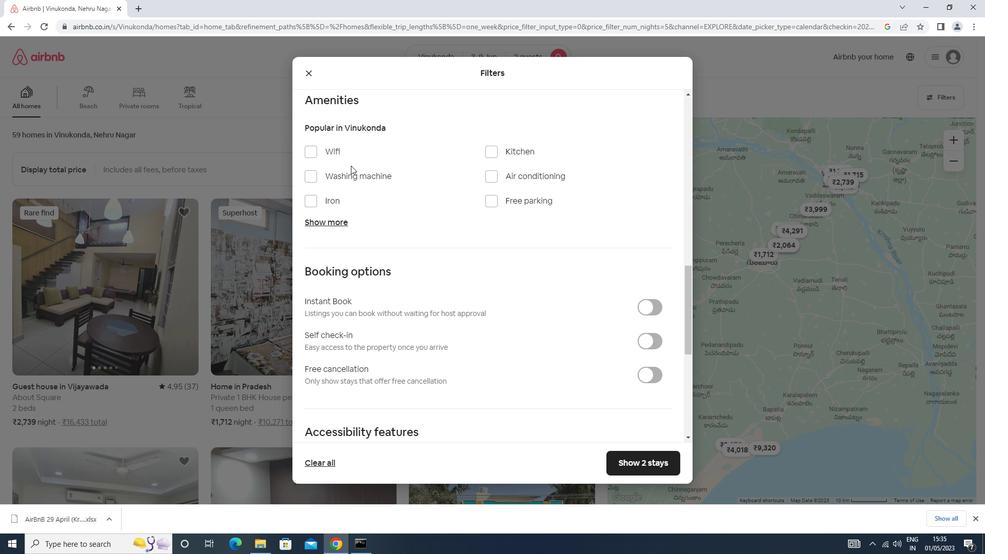 
Action: Mouse pressed left at (349, 176)
Screenshot: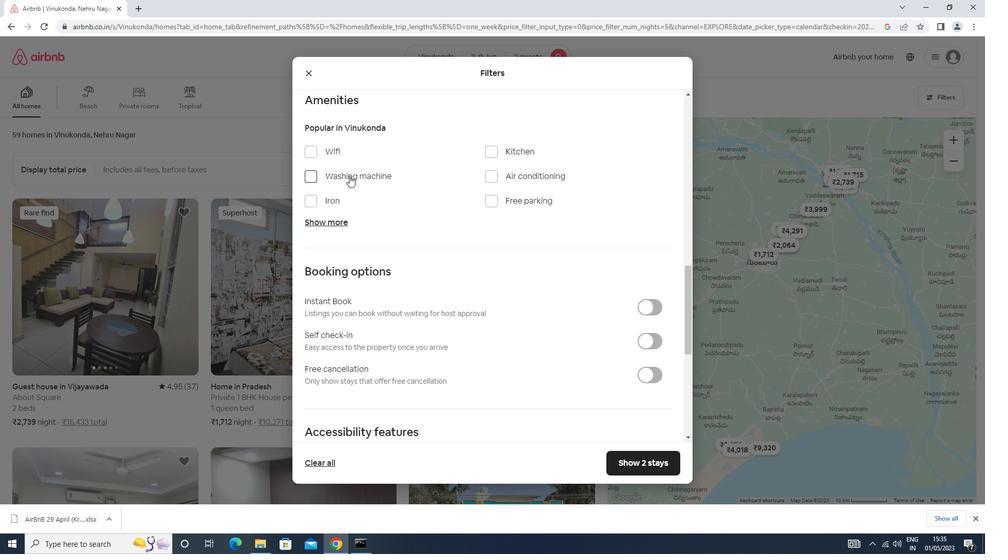 
Action: Mouse moved to (349, 176)
Screenshot: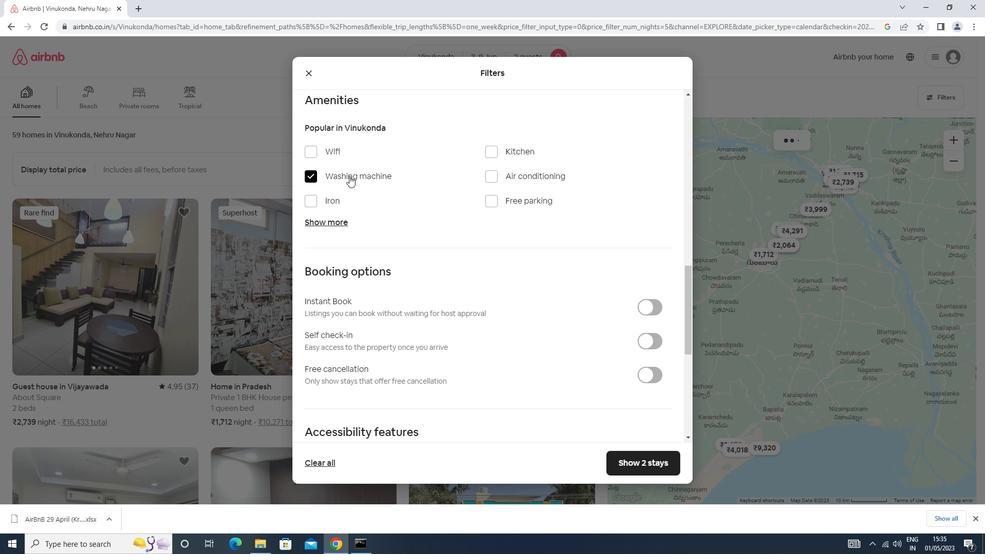 
Action: Mouse scrolled (349, 175) with delta (0, 0)
Screenshot: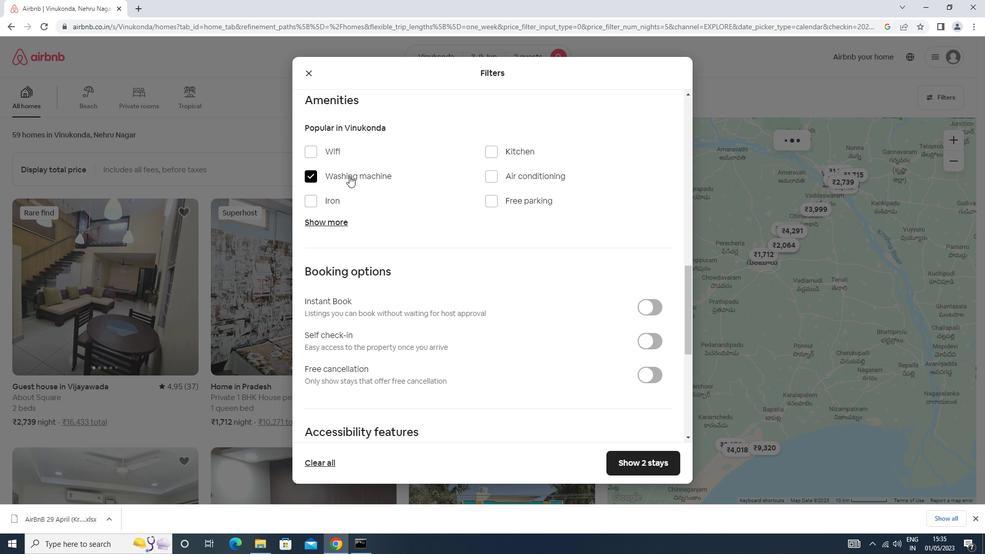 
Action: Mouse scrolled (349, 175) with delta (0, 0)
Screenshot: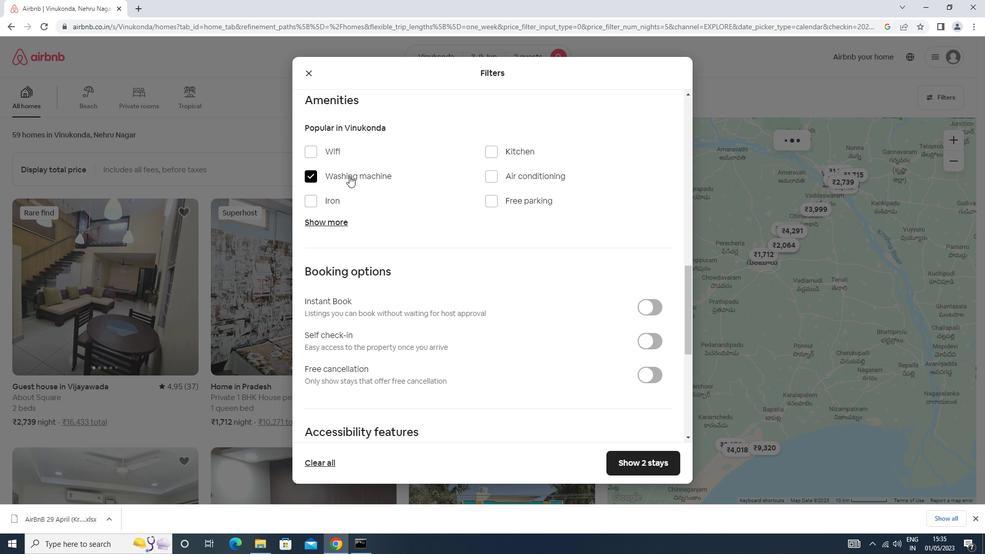 
Action: Mouse moved to (349, 176)
Screenshot: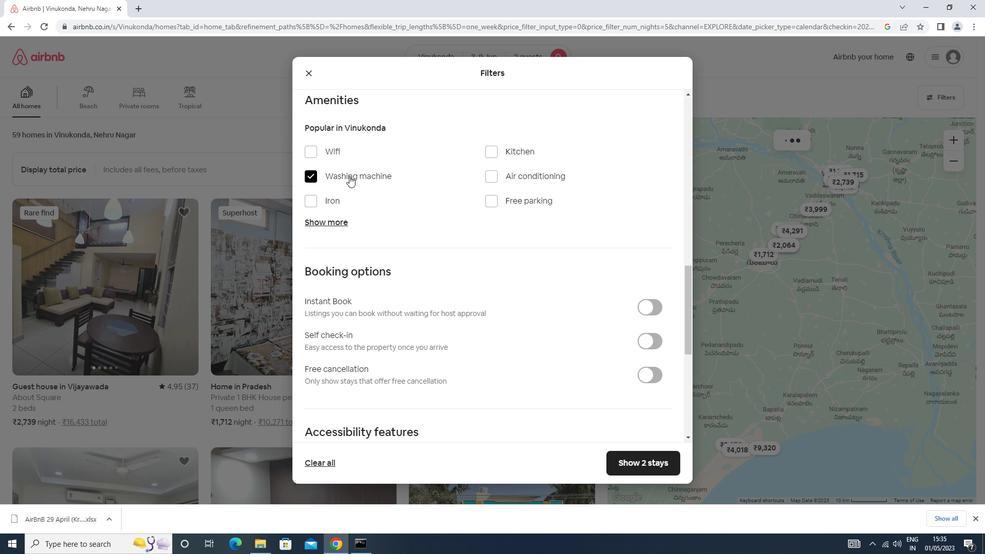 
Action: Mouse scrolled (349, 176) with delta (0, 0)
Screenshot: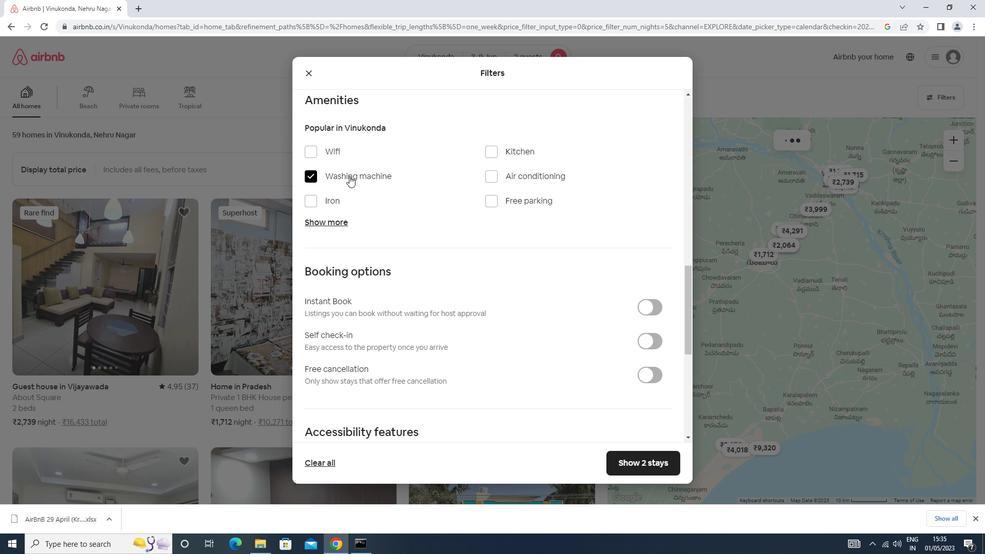
Action: Mouse scrolled (349, 176) with delta (0, 0)
Screenshot: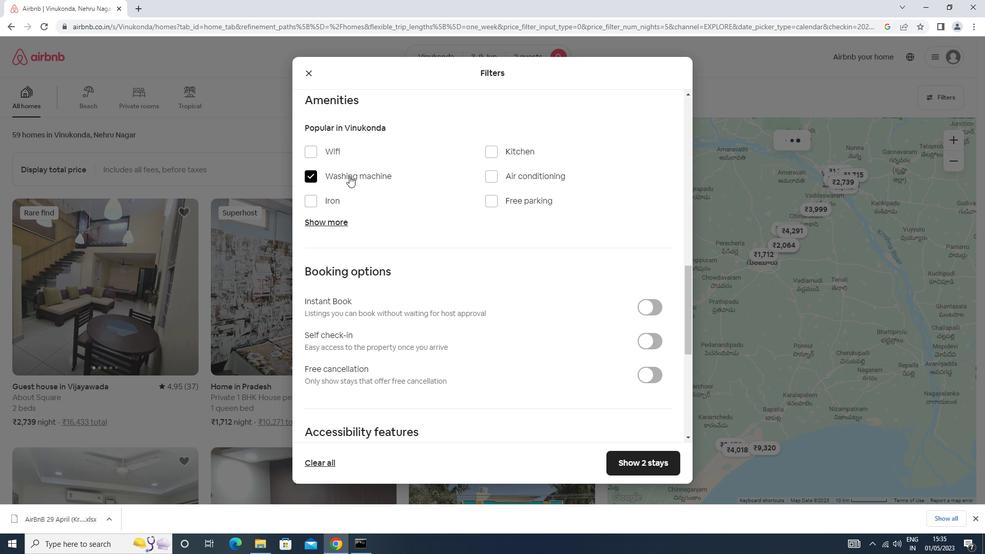 
Action: Mouse moved to (647, 132)
Screenshot: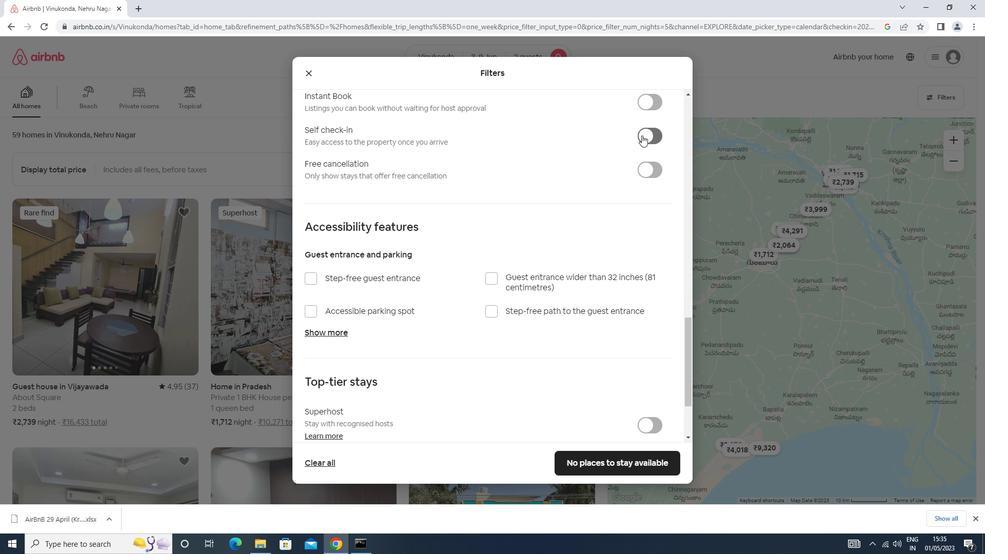 
Action: Mouse pressed left at (647, 132)
Screenshot: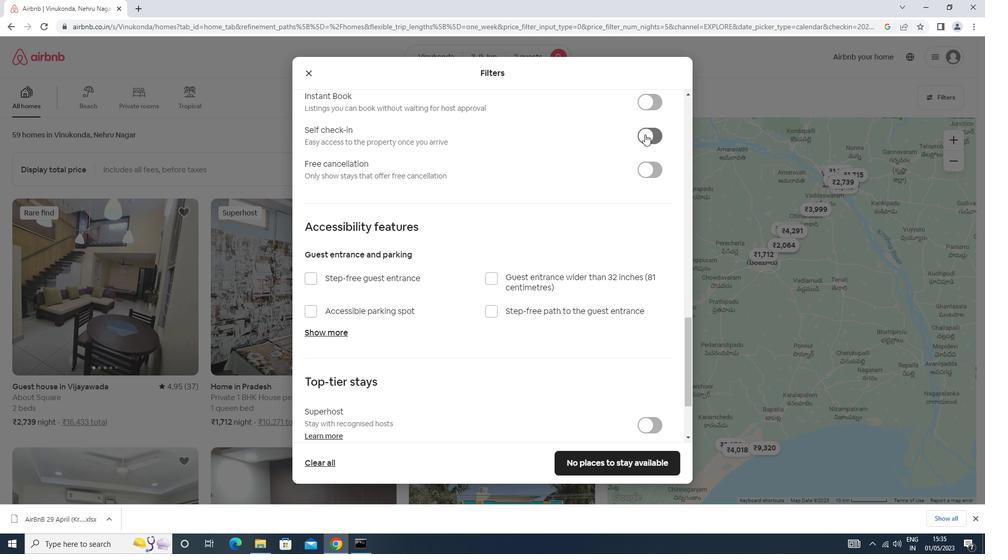 
Action: Mouse moved to (508, 202)
Screenshot: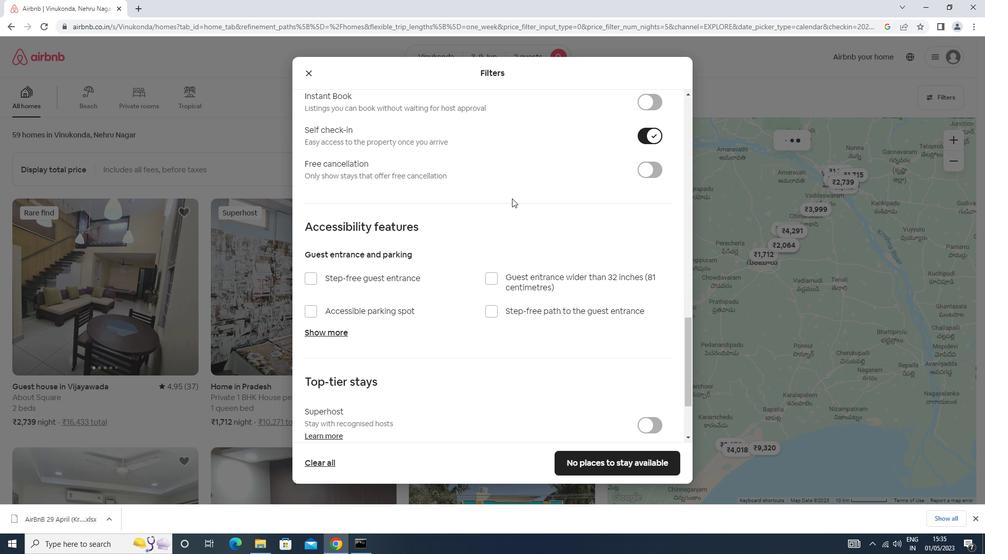 
Action: Mouse scrolled (508, 201) with delta (0, 0)
Screenshot: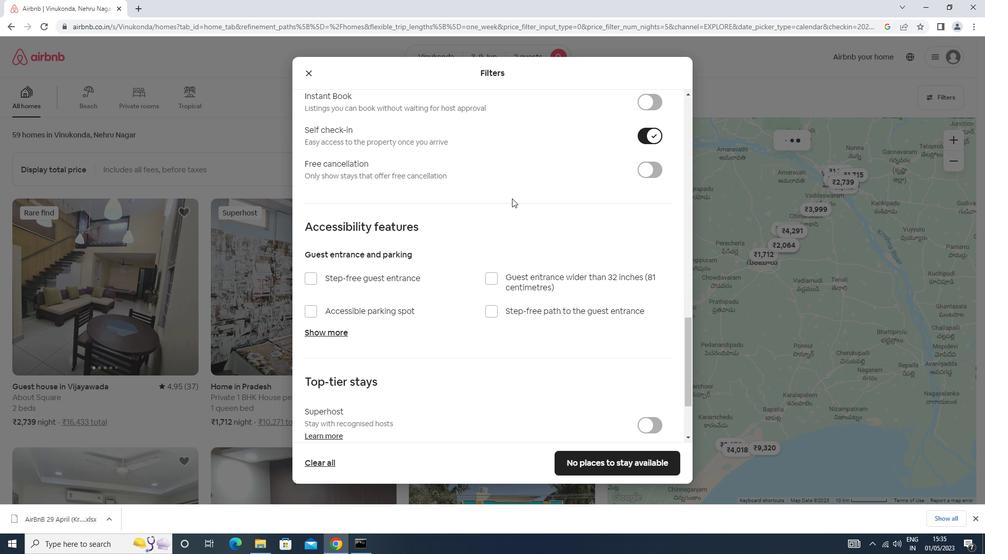 
Action: Mouse moved to (507, 203)
Screenshot: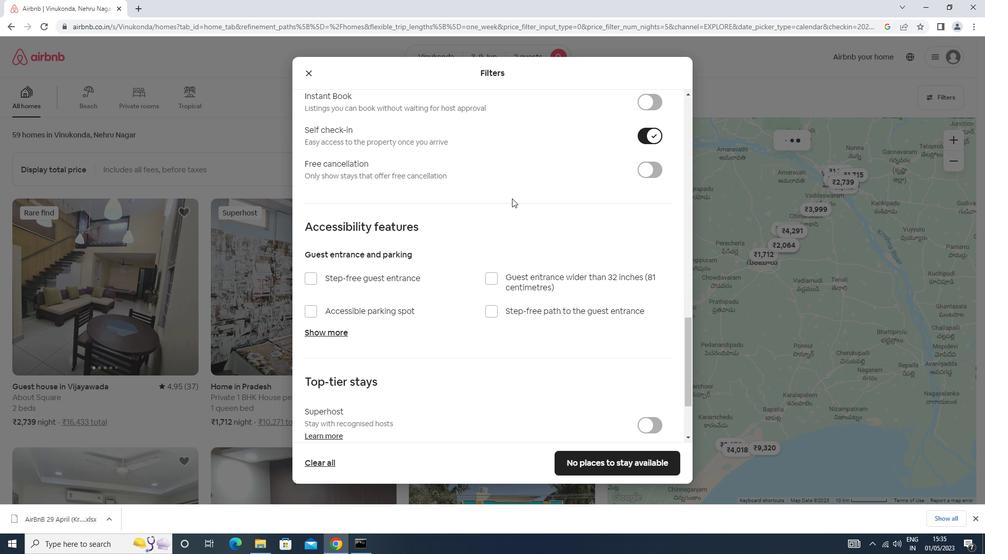 
Action: Mouse scrolled (507, 203) with delta (0, 0)
Screenshot: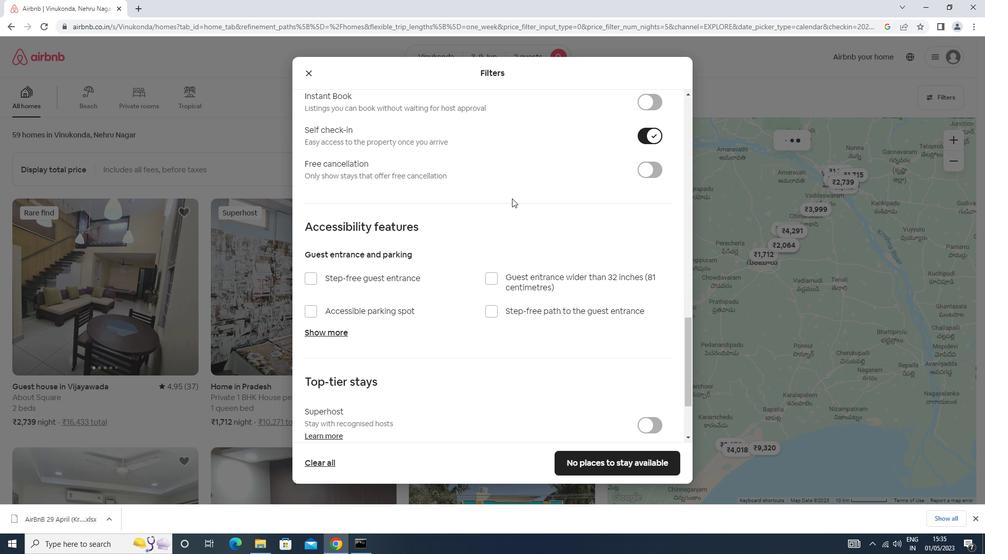 
Action: Mouse moved to (507, 205)
Screenshot: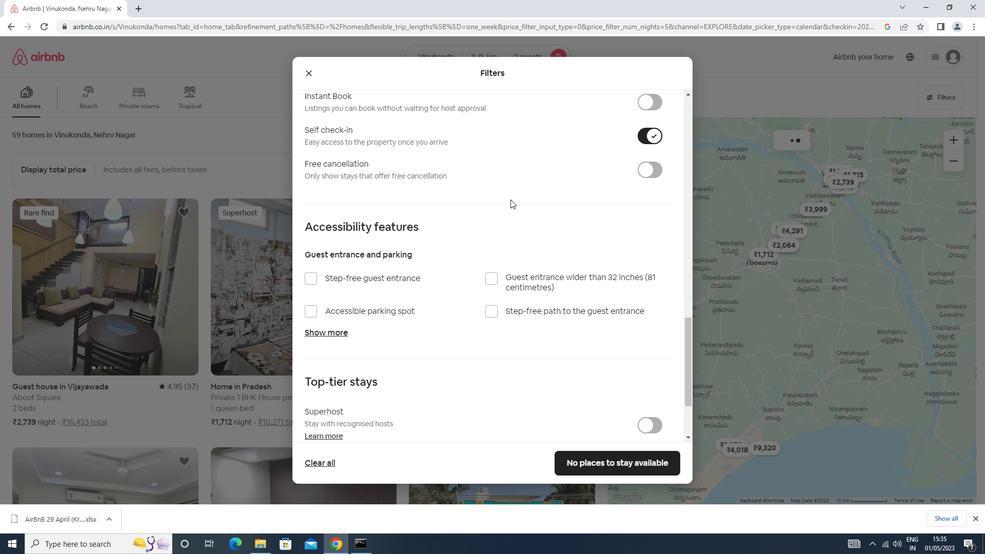 
Action: Mouse scrolled (507, 204) with delta (0, 0)
Screenshot: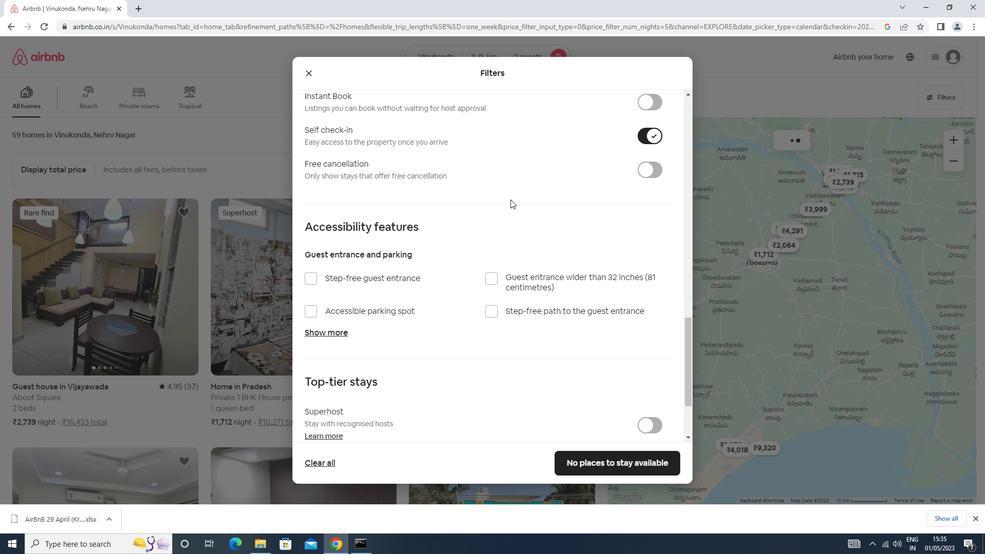 
Action: Mouse moved to (506, 206)
Screenshot: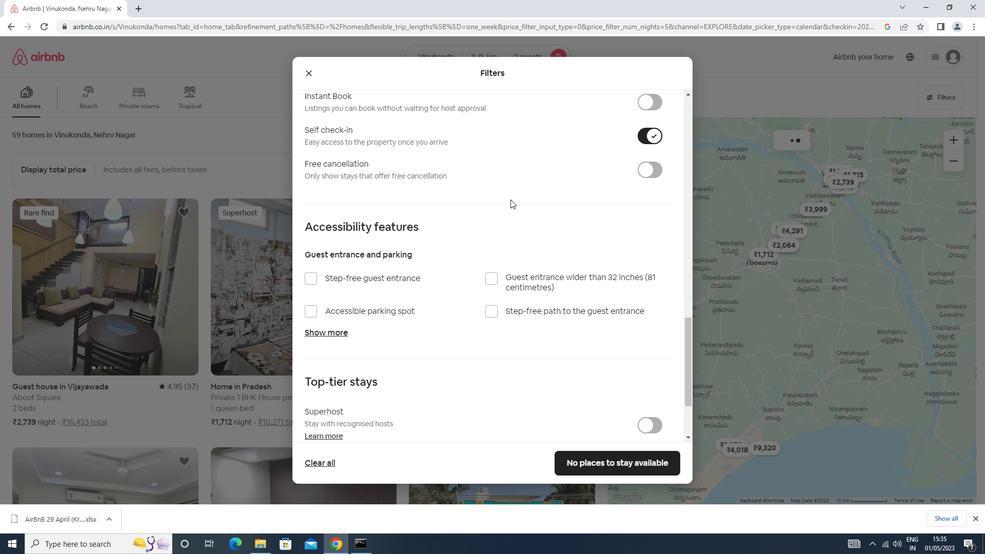 
Action: Mouse scrolled (506, 205) with delta (0, 0)
Screenshot: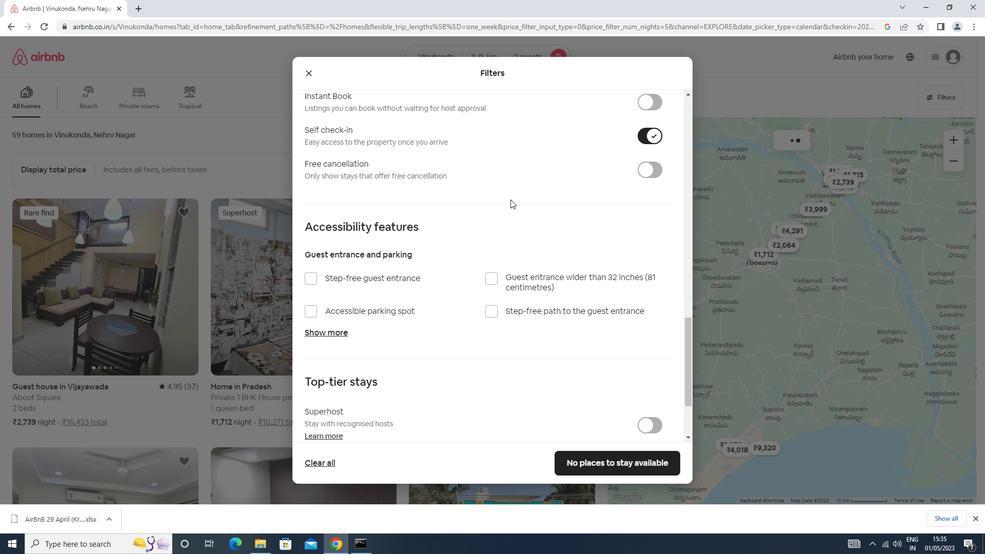 
Action: Mouse scrolled (506, 205) with delta (0, 0)
Screenshot: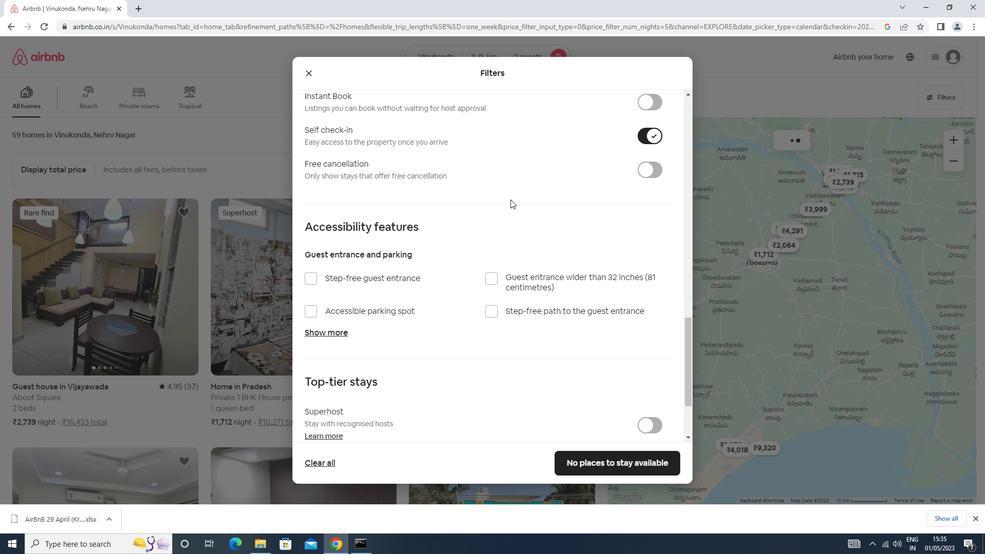 
Action: Mouse moved to (506, 206)
Screenshot: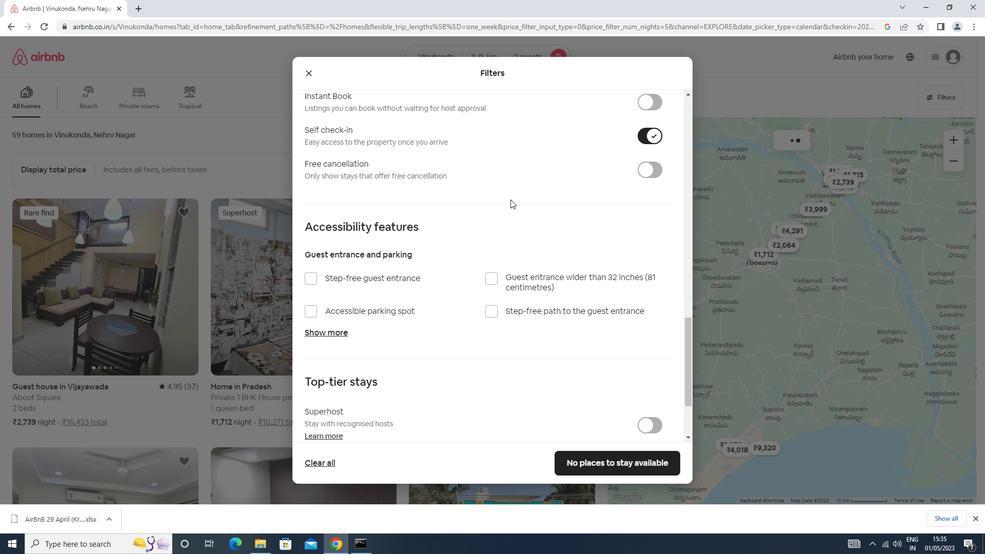 
Action: Mouse scrolled (506, 206) with delta (0, 0)
Screenshot: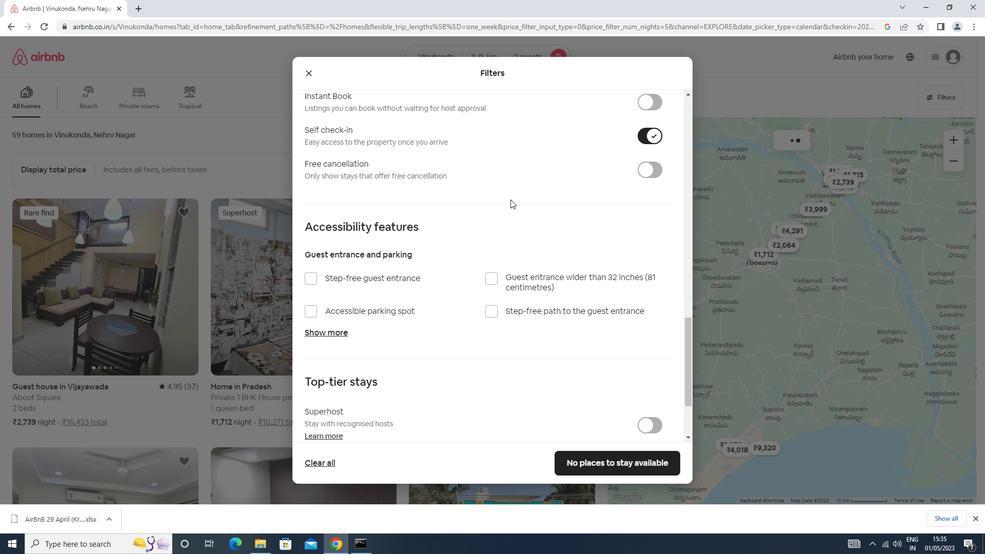 
Action: Mouse moved to (504, 210)
Screenshot: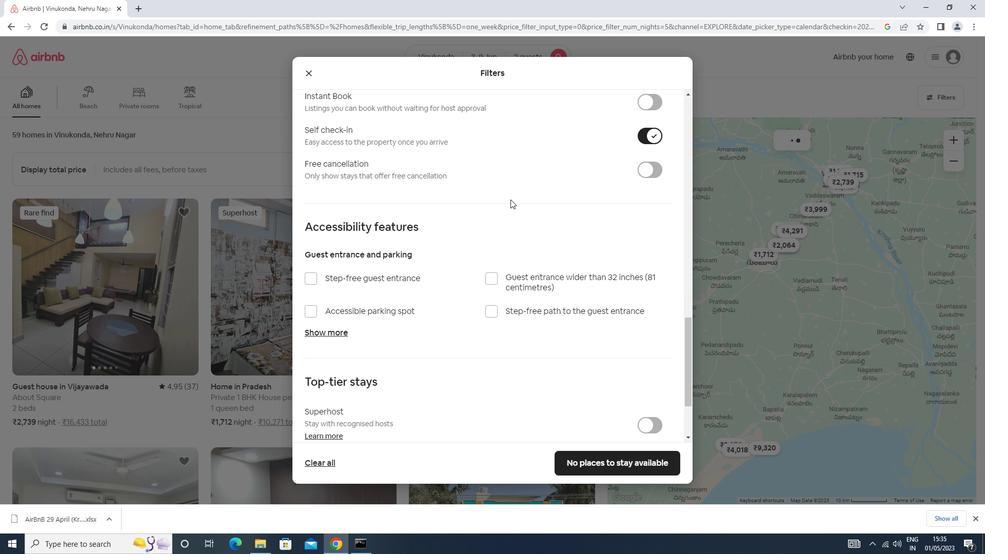 
Action: Mouse scrolled (504, 209) with delta (0, 0)
Screenshot: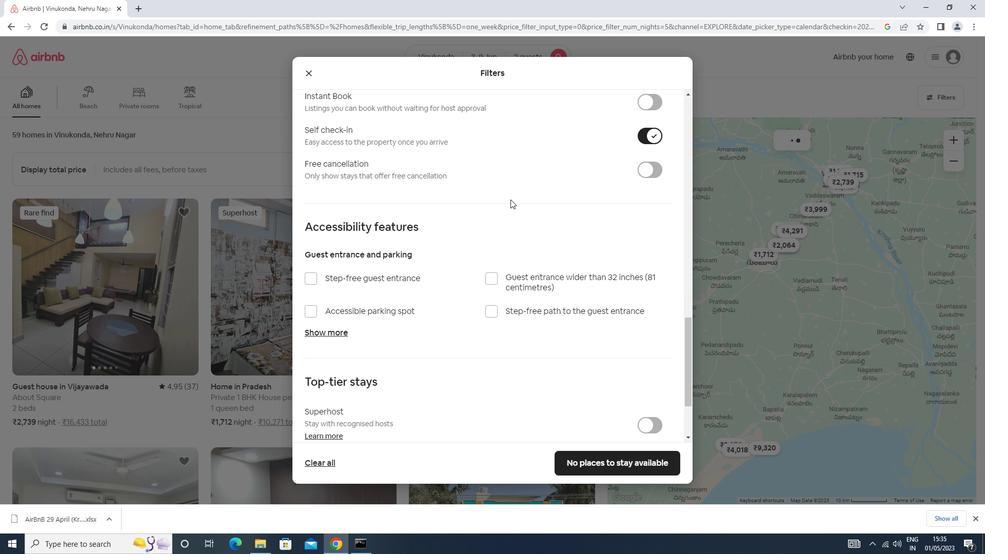 
Action: Mouse moved to (333, 414)
Screenshot: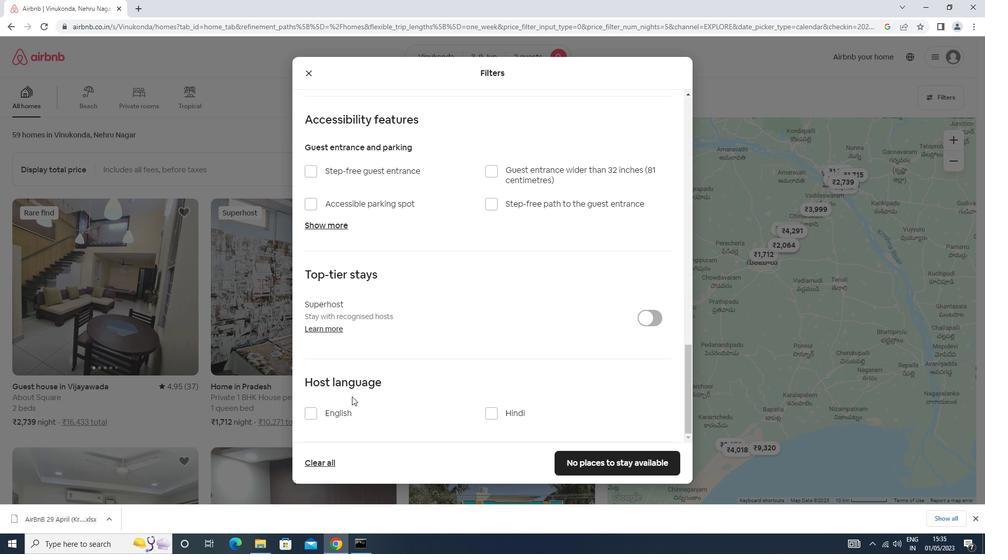 
Action: Mouse pressed left at (333, 414)
Screenshot: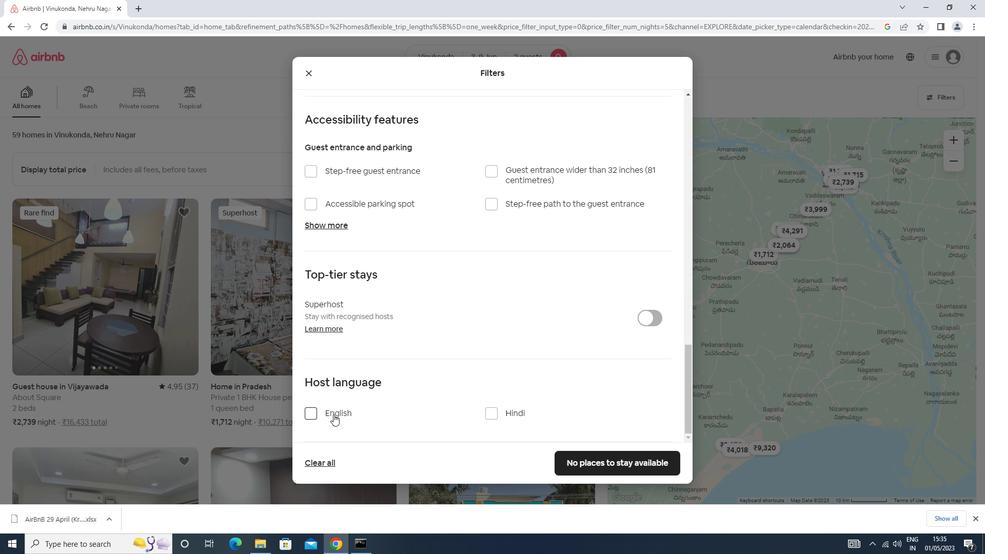 
Action: Mouse moved to (578, 462)
Screenshot: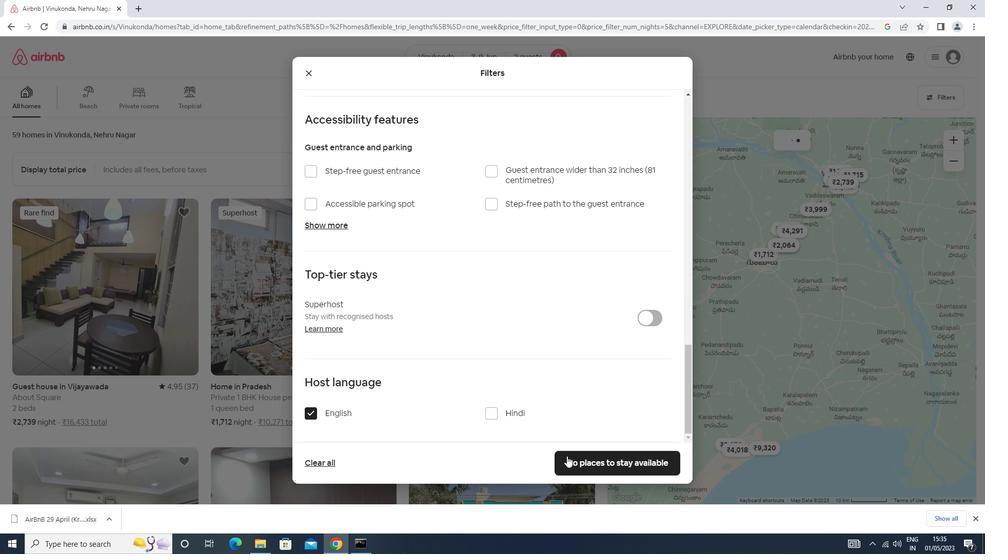 
Action: Mouse pressed left at (578, 462)
Screenshot: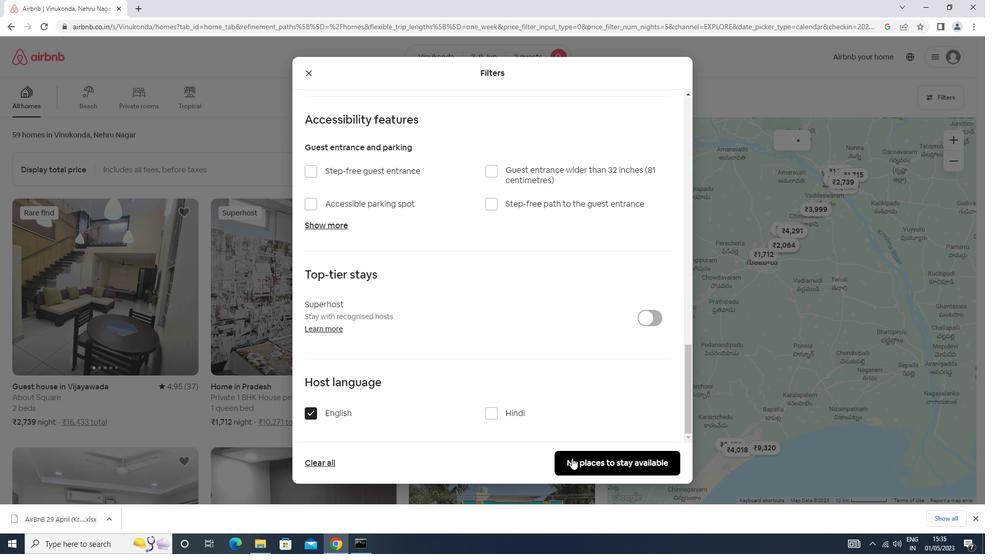 
Action: Mouse moved to (577, 460)
Screenshot: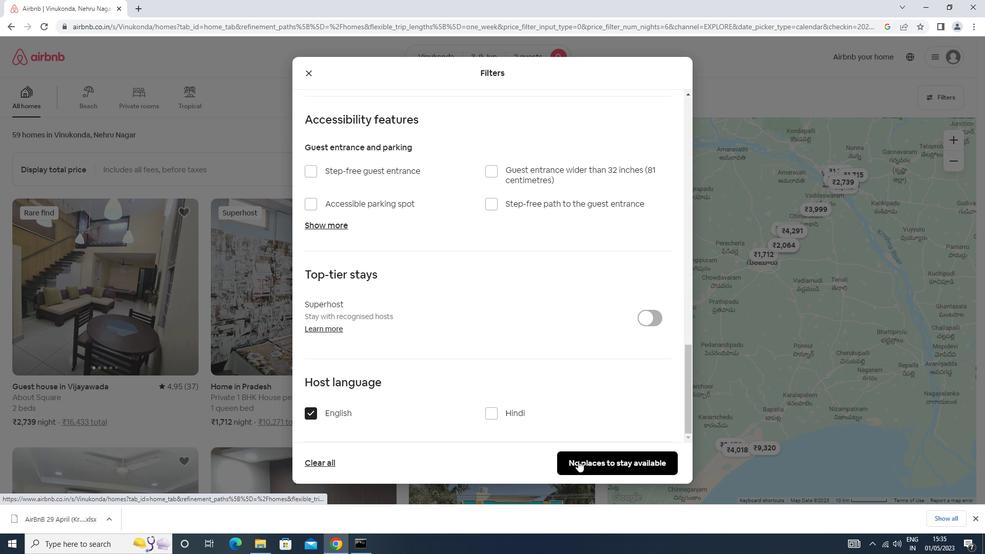 
